 Task: Search one way flight ticket for 2 adults, 2 children, 2 infants in seat in first from Kalamazoo: Kalamazoo/battle Creek International Airport to Springfield: Abraham Lincoln Capital Airport on 5-2-2023. Choice of flights is Southwest. Number of bags: 7 checked bags. Price is upto 110000. Outbound departure time preference is 13:30.
Action: Mouse moved to (276, 86)
Screenshot: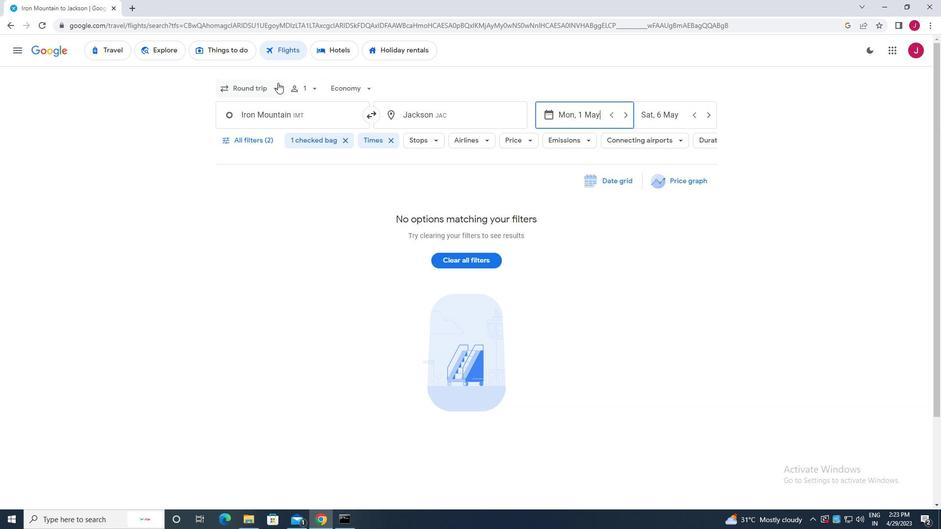 
Action: Mouse pressed left at (276, 86)
Screenshot: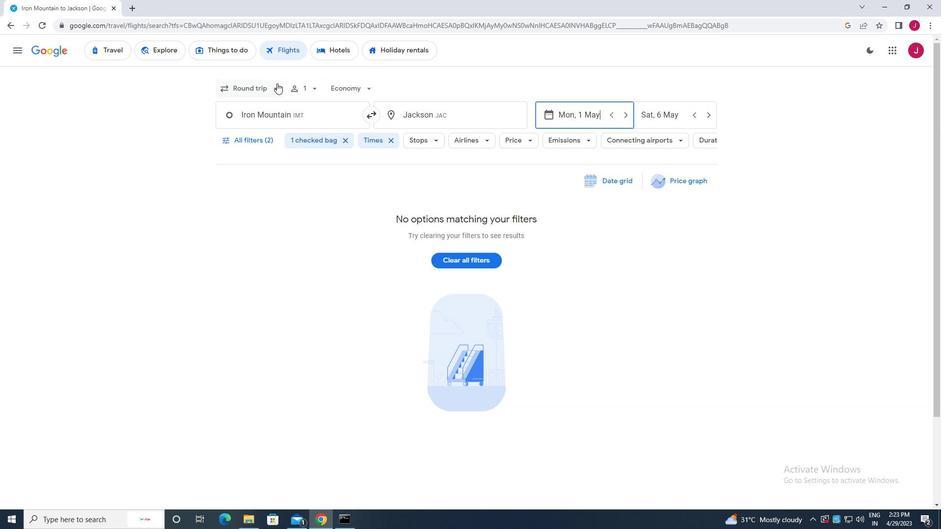 
Action: Mouse moved to (267, 131)
Screenshot: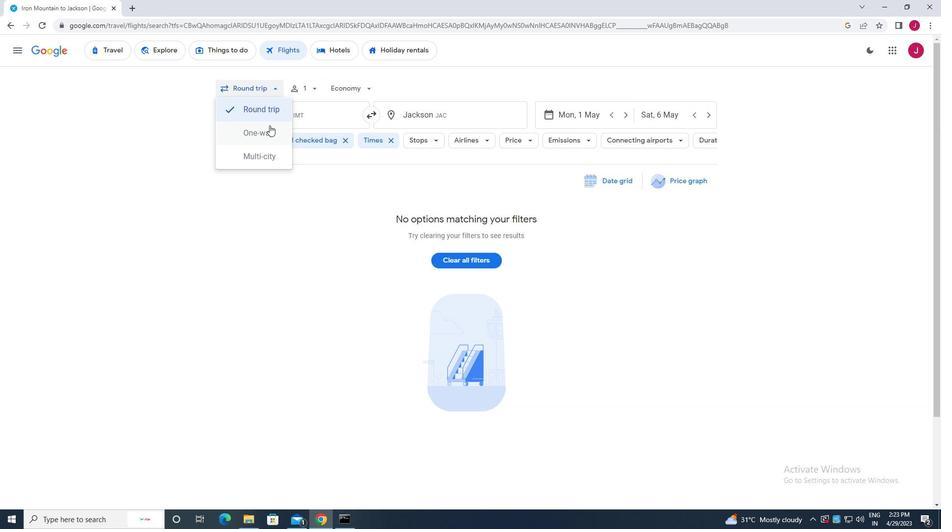 
Action: Mouse pressed left at (267, 131)
Screenshot: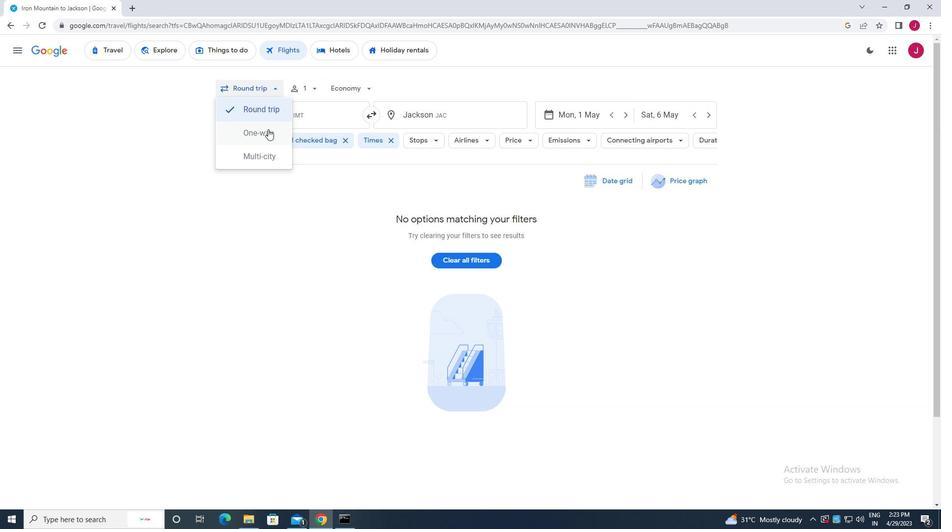 
Action: Mouse moved to (309, 89)
Screenshot: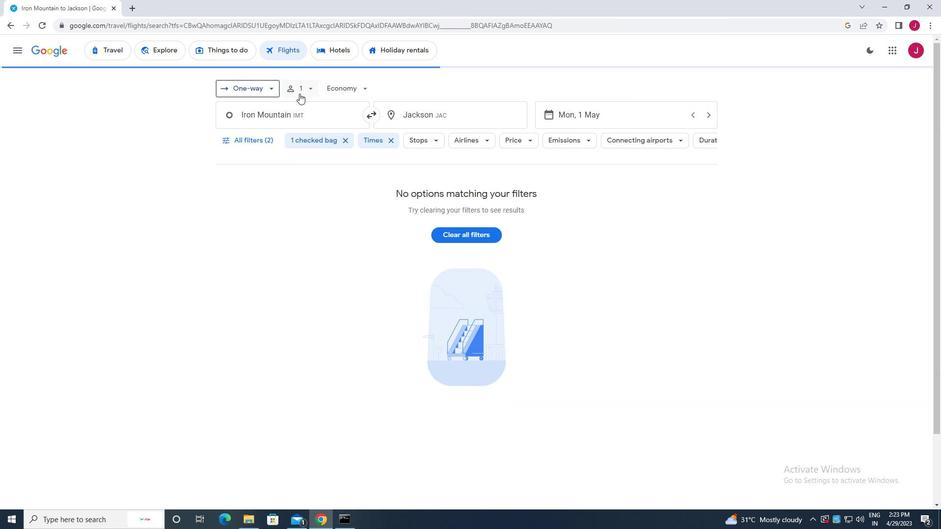 
Action: Mouse pressed left at (309, 89)
Screenshot: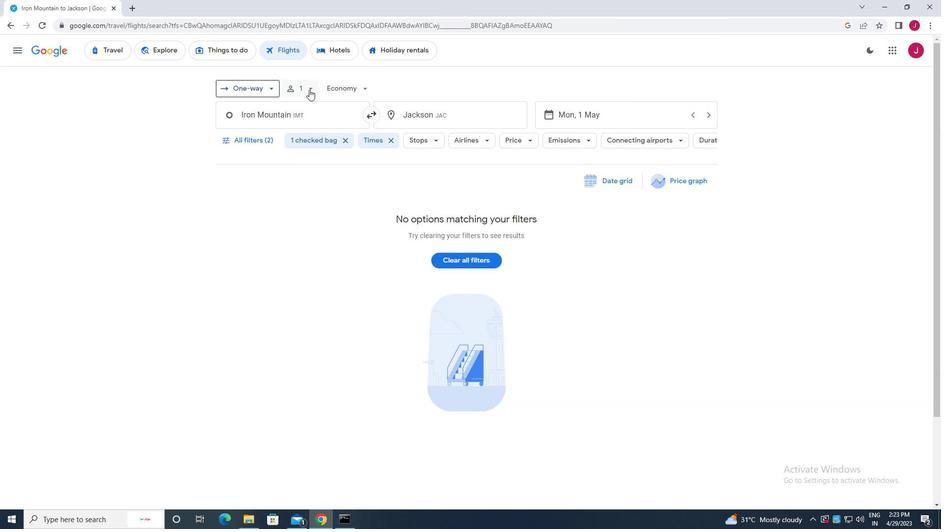 
Action: Mouse moved to (384, 113)
Screenshot: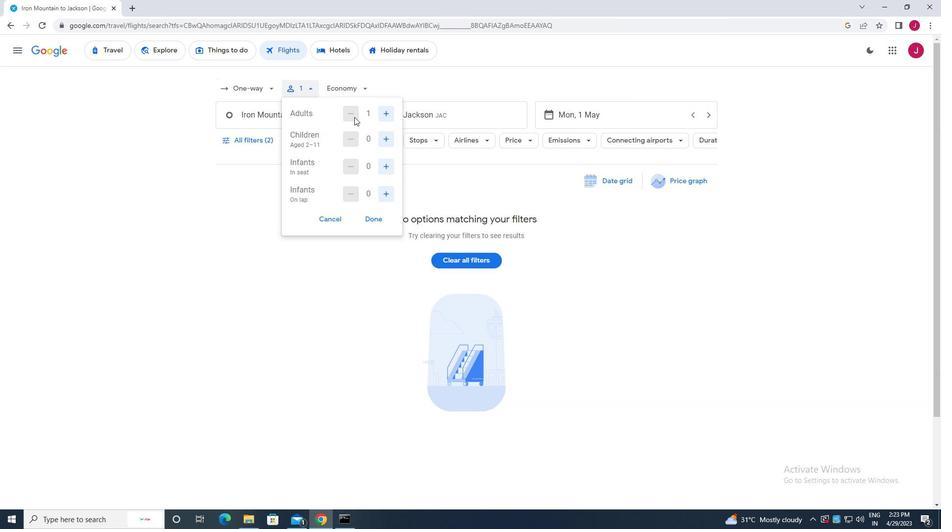 
Action: Mouse pressed left at (384, 113)
Screenshot: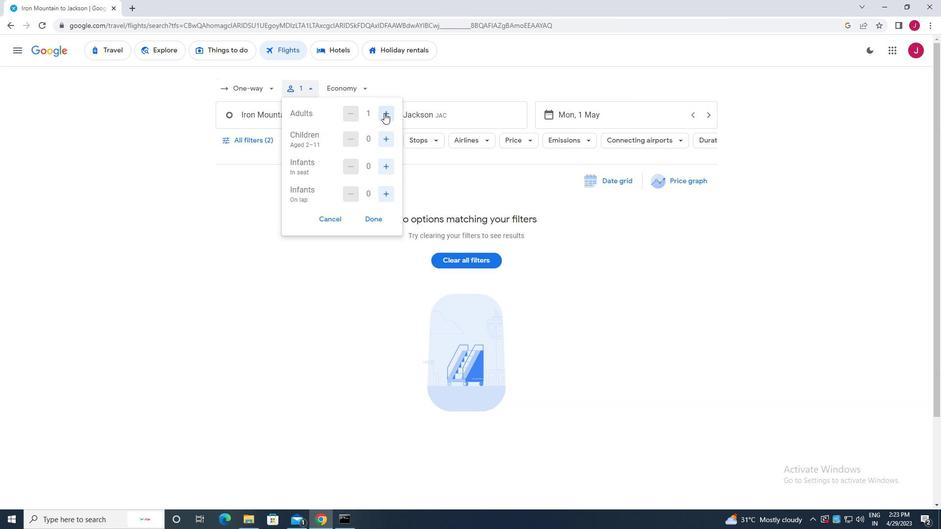 
Action: Mouse moved to (384, 113)
Screenshot: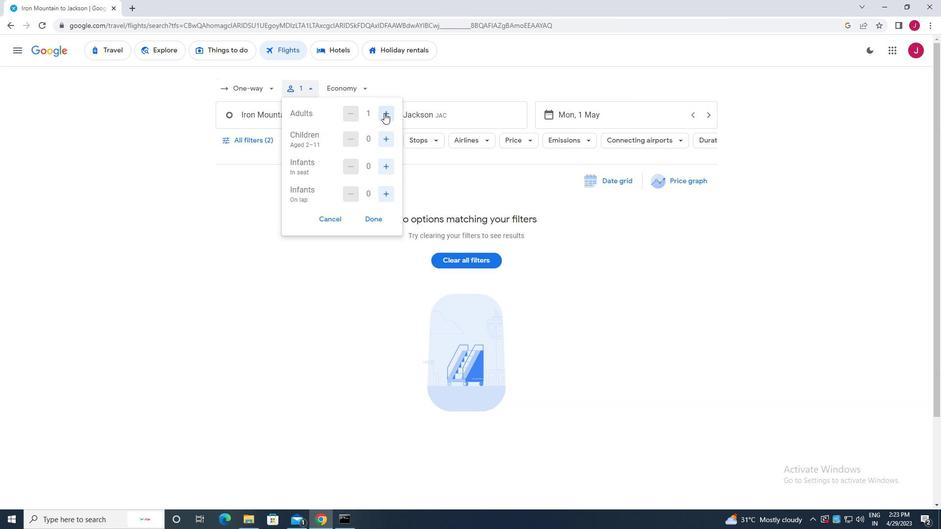 
Action: Mouse pressed left at (384, 113)
Screenshot: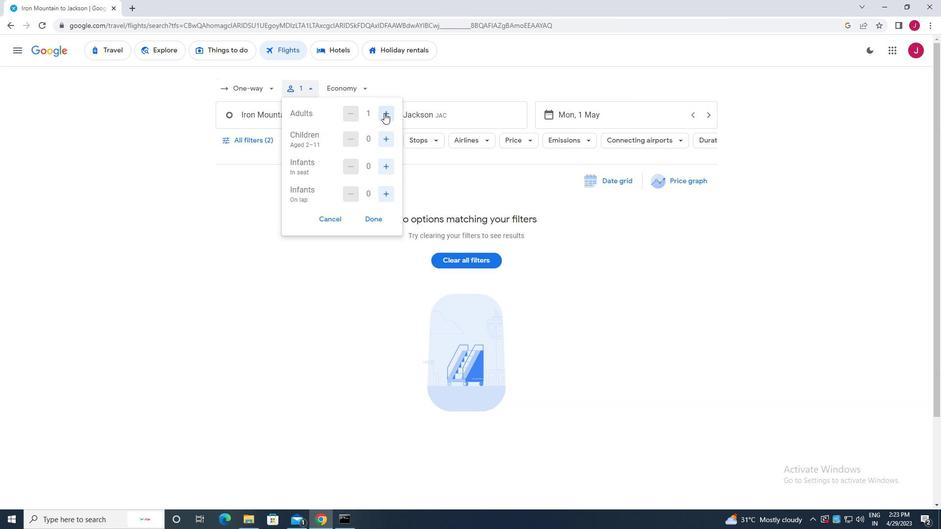 
Action: Mouse moved to (353, 114)
Screenshot: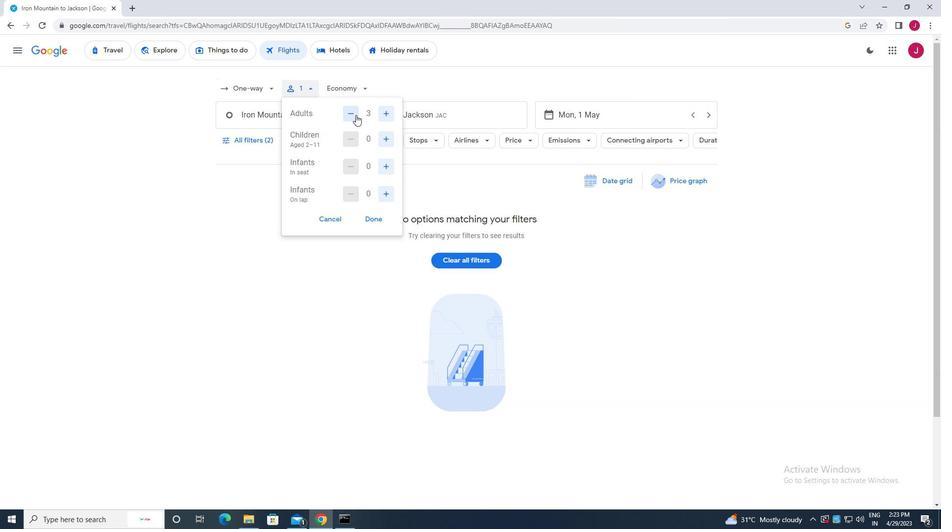 
Action: Mouse pressed left at (353, 114)
Screenshot: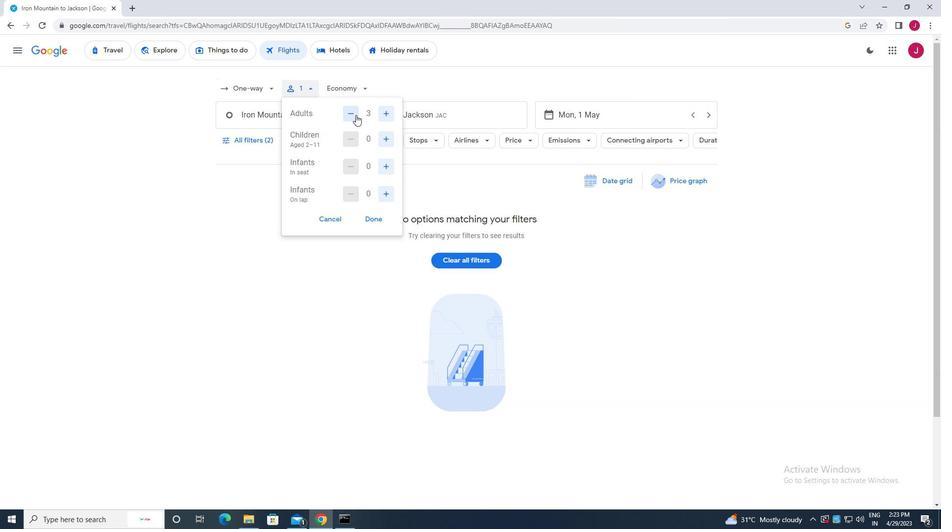 
Action: Mouse moved to (388, 142)
Screenshot: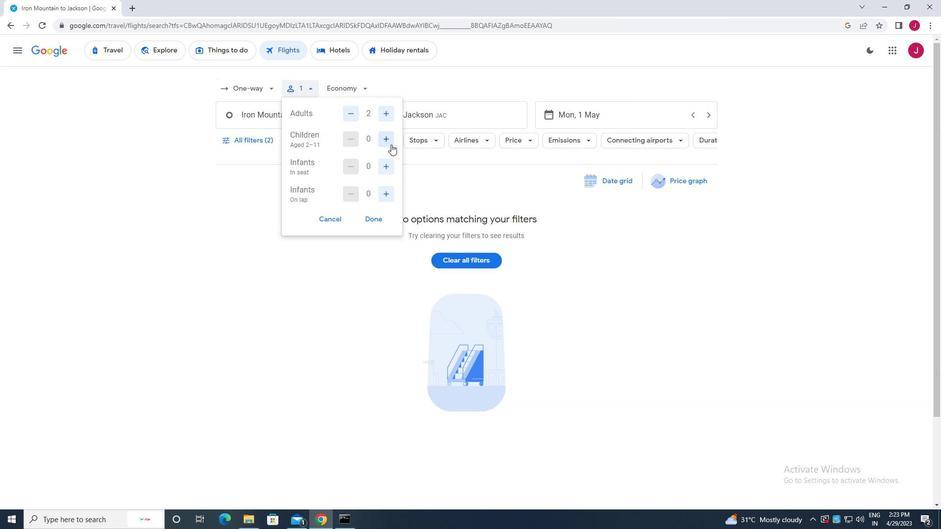 
Action: Mouse pressed left at (388, 142)
Screenshot: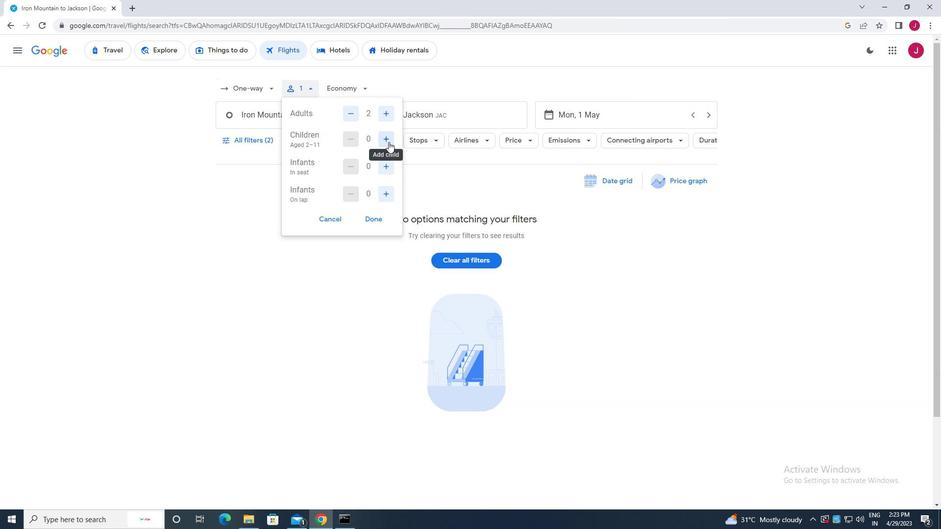 
Action: Mouse pressed left at (388, 142)
Screenshot: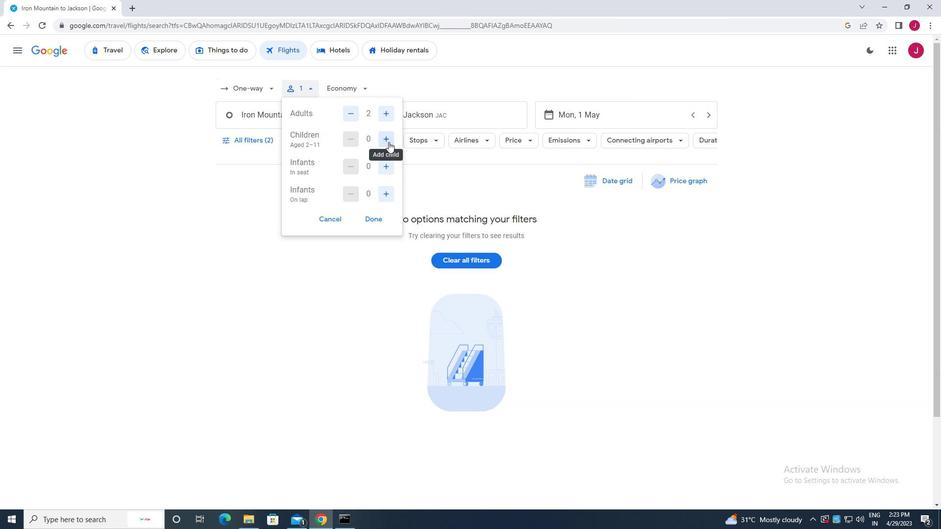 
Action: Mouse moved to (387, 167)
Screenshot: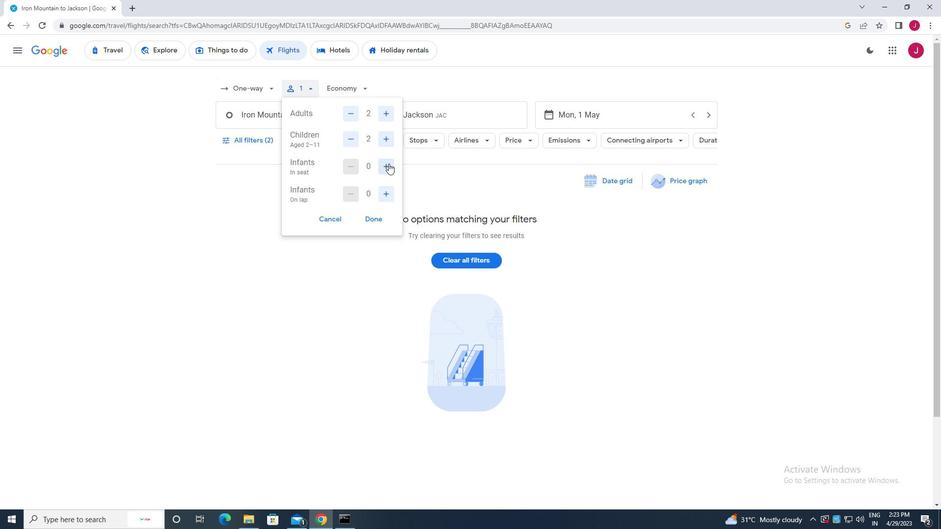 
Action: Mouse pressed left at (387, 167)
Screenshot: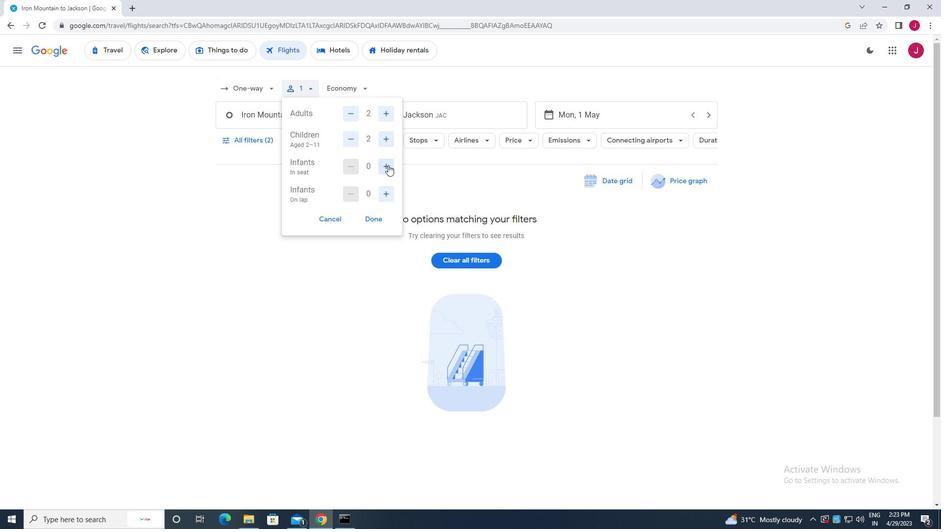 
Action: Mouse pressed left at (387, 167)
Screenshot: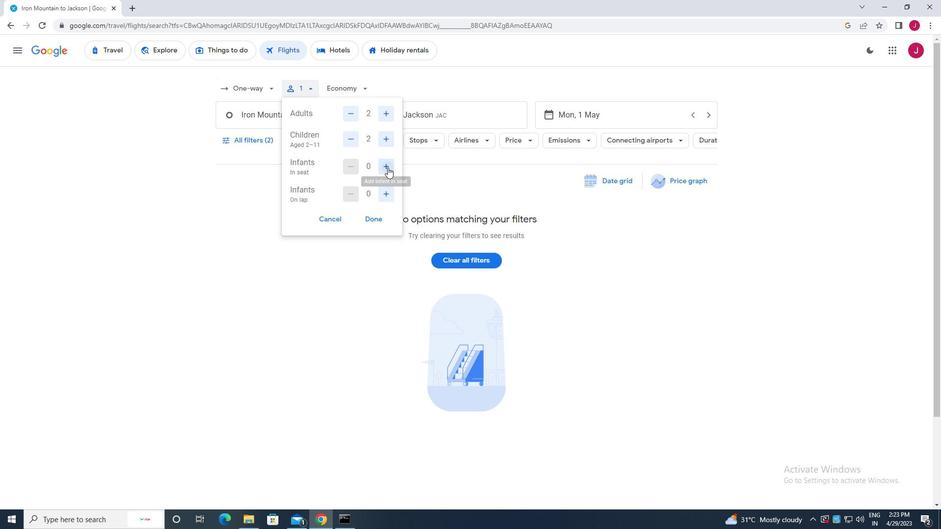 
Action: Mouse moved to (373, 220)
Screenshot: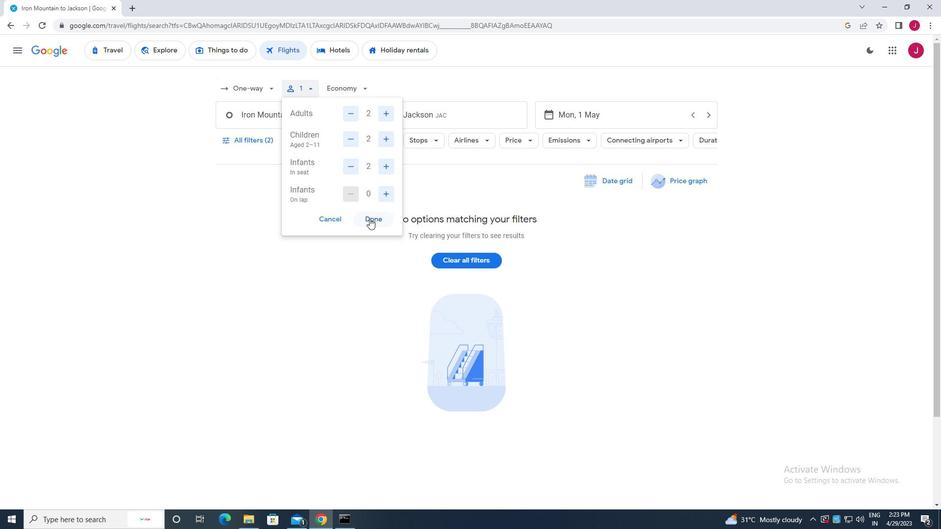 
Action: Mouse pressed left at (373, 220)
Screenshot: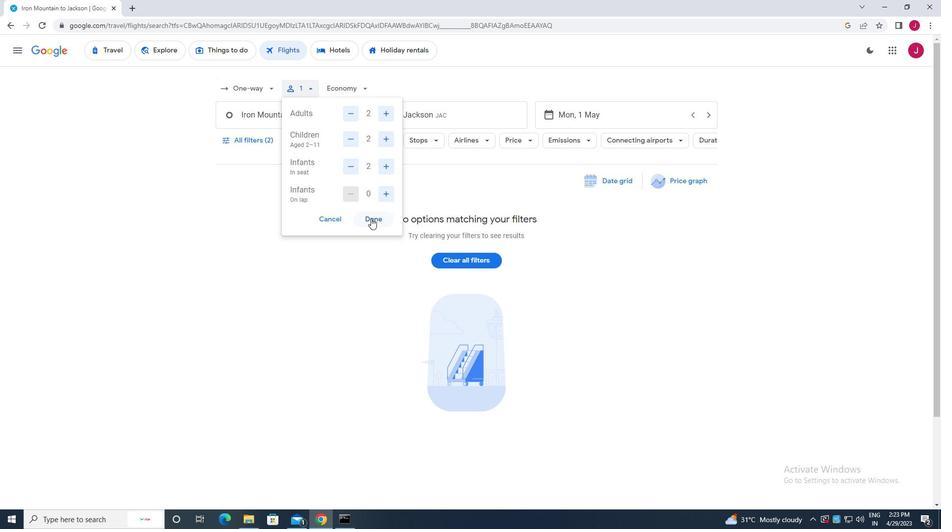 
Action: Mouse moved to (351, 90)
Screenshot: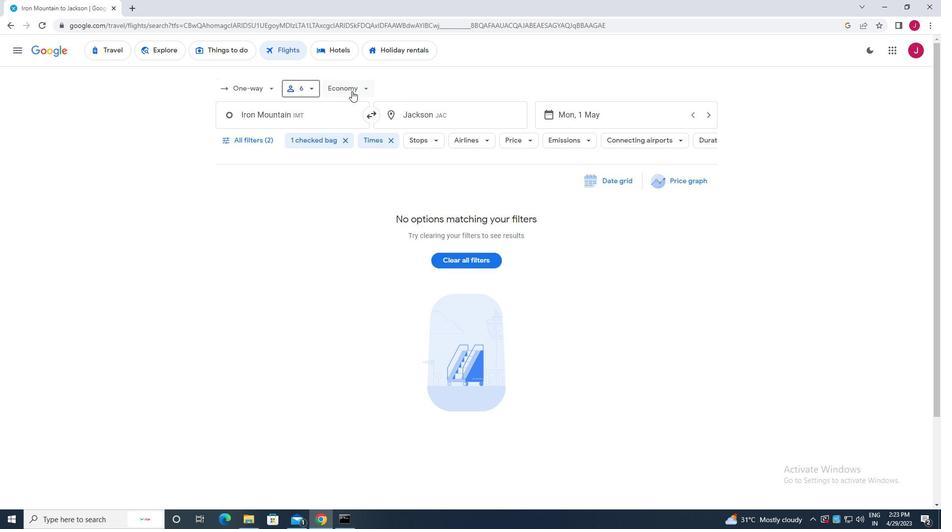 
Action: Mouse pressed left at (351, 90)
Screenshot: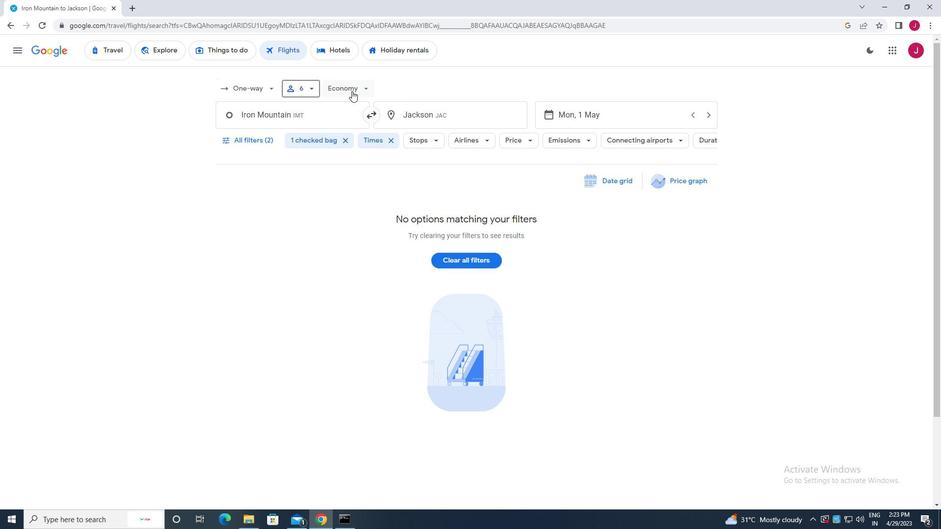 
Action: Mouse moved to (348, 178)
Screenshot: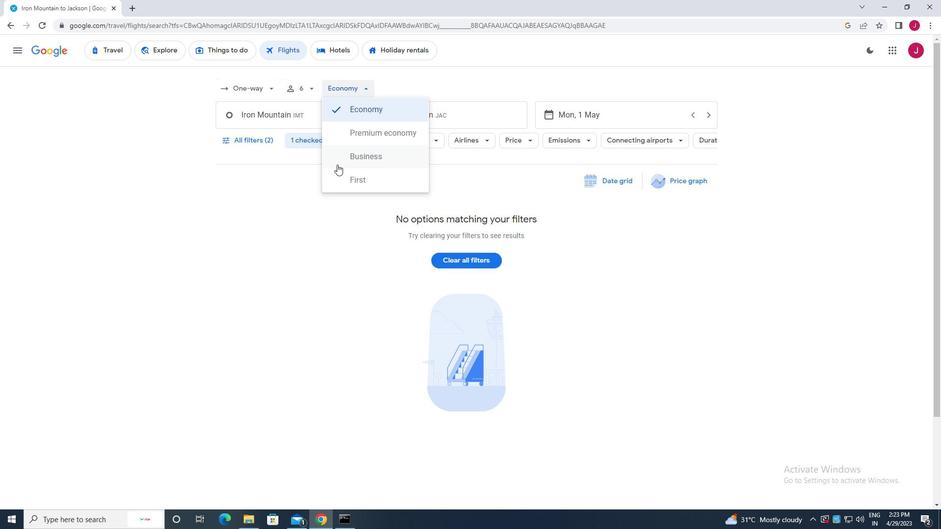 
Action: Mouse pressed left at (348, 178)
Screenshot: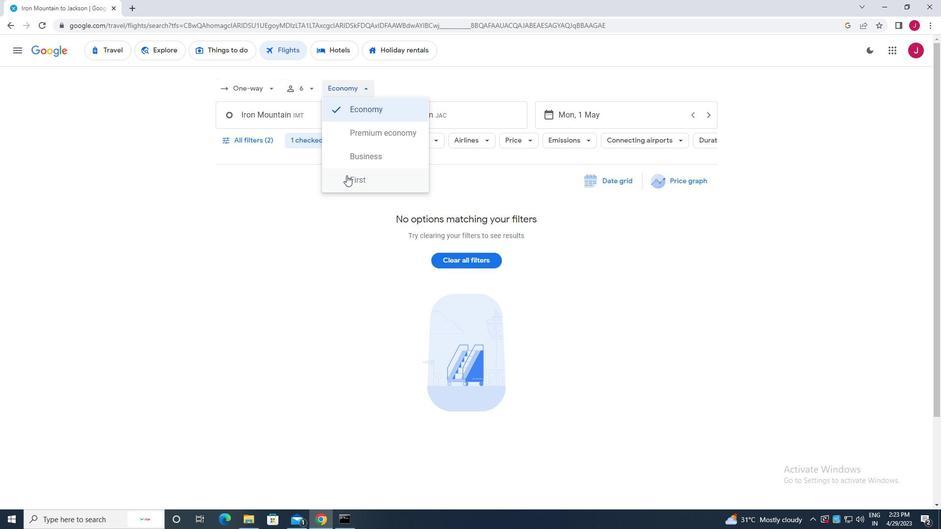 
Action: Mouse moved to (300, 118)
Screenshot: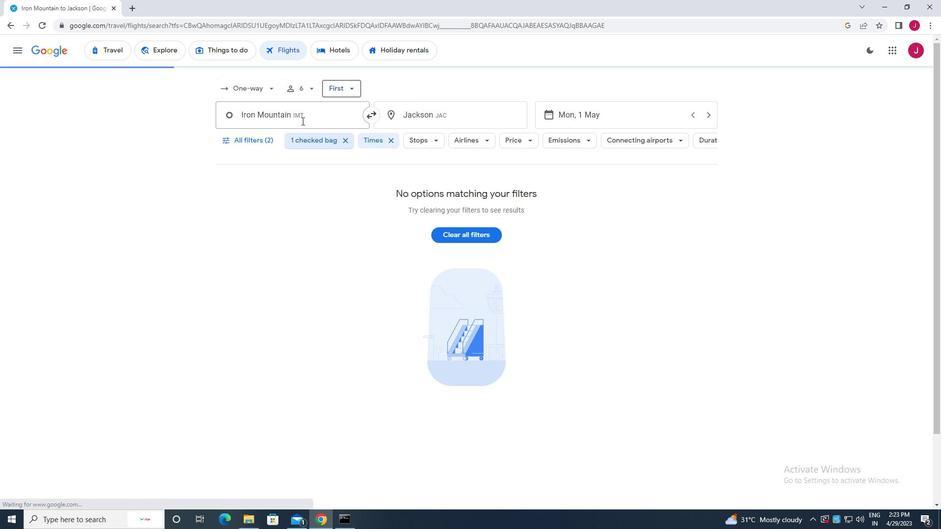
Action: Mouse pressed left at (300, 118)
Screenshot: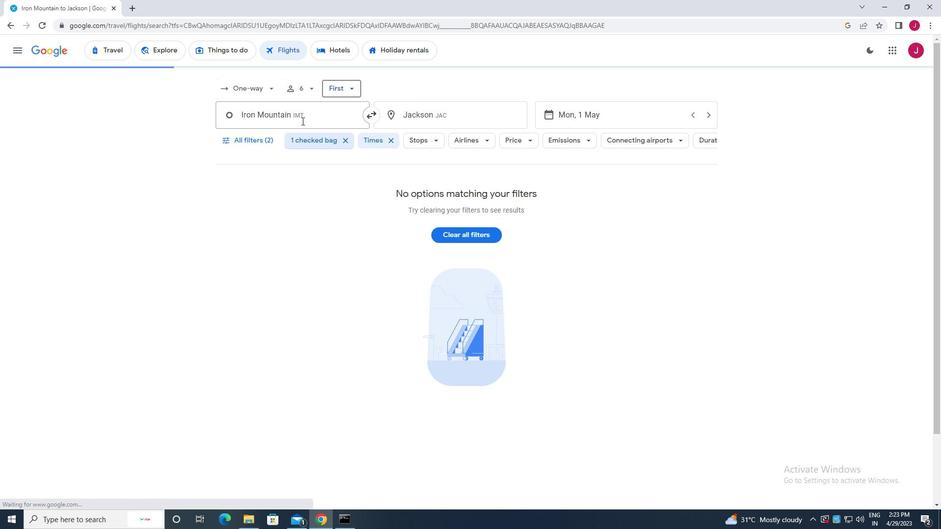 
Action: Mouse moved to (302, 118)
Screenshot: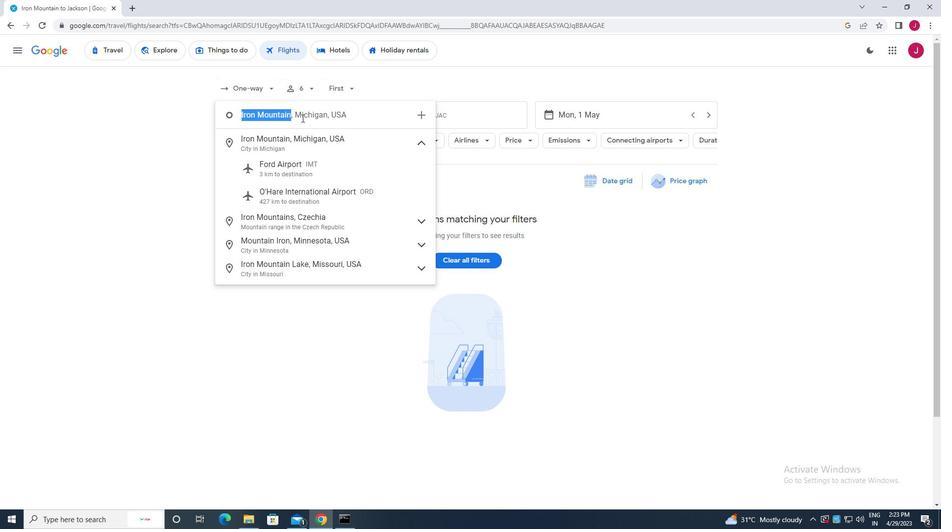 
Action: Key pressed k<Key.backspace>kalamazoo
Screenshot: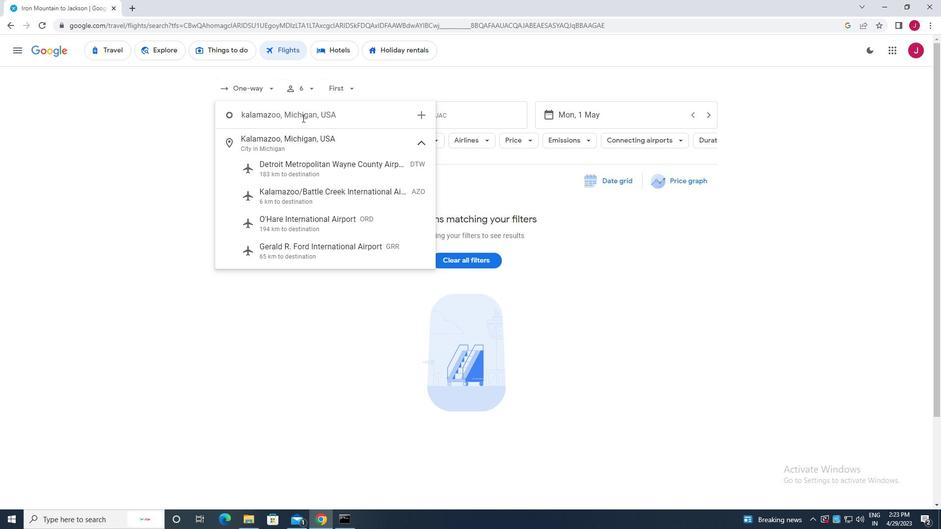 
Action: Mouse moved to (351, 114)
Screenshot: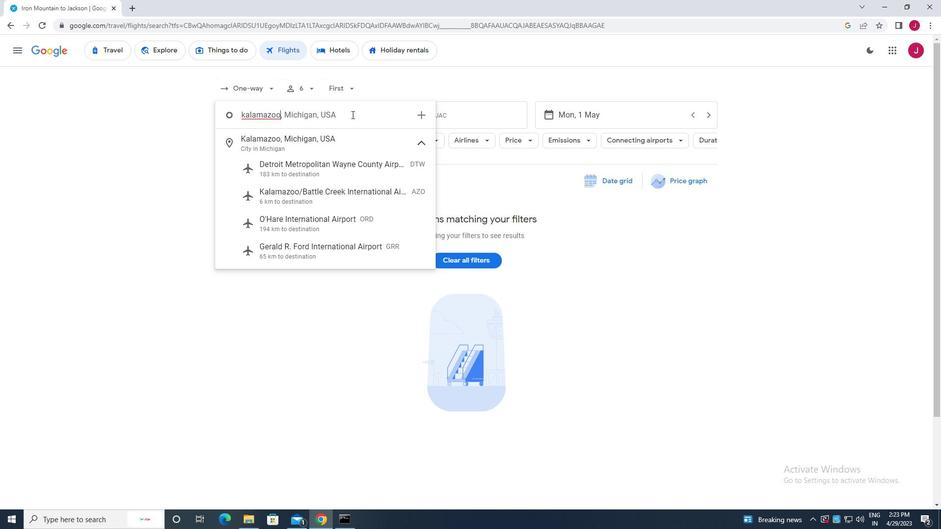 
Action: Key pressed <Key.space>cr
Screenshot: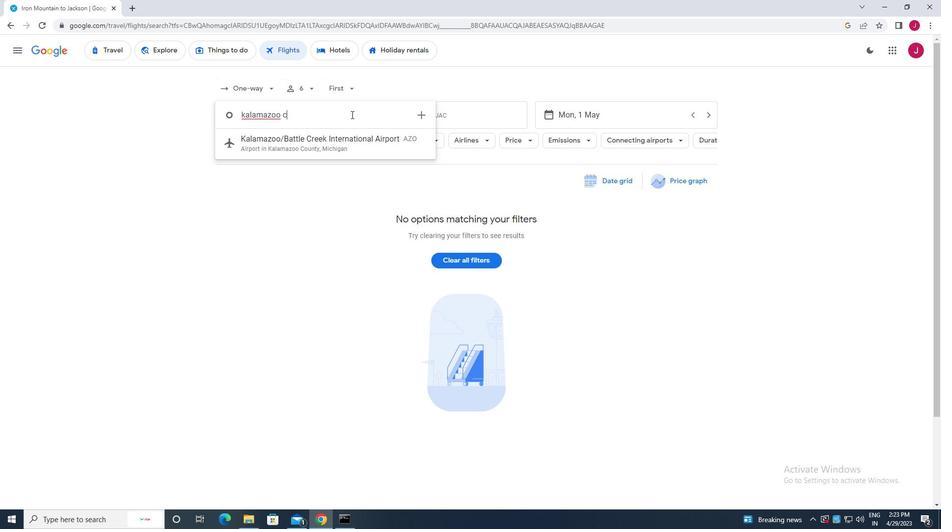 
Action: Mouse moved to (354, 142)
Screenshot: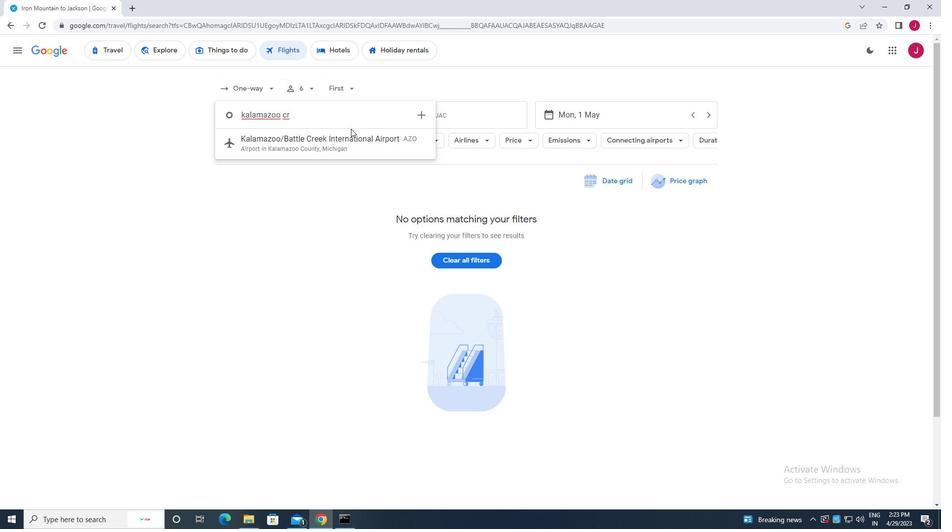
Action: Mouse pressed left at (354, 142)
Screenshot: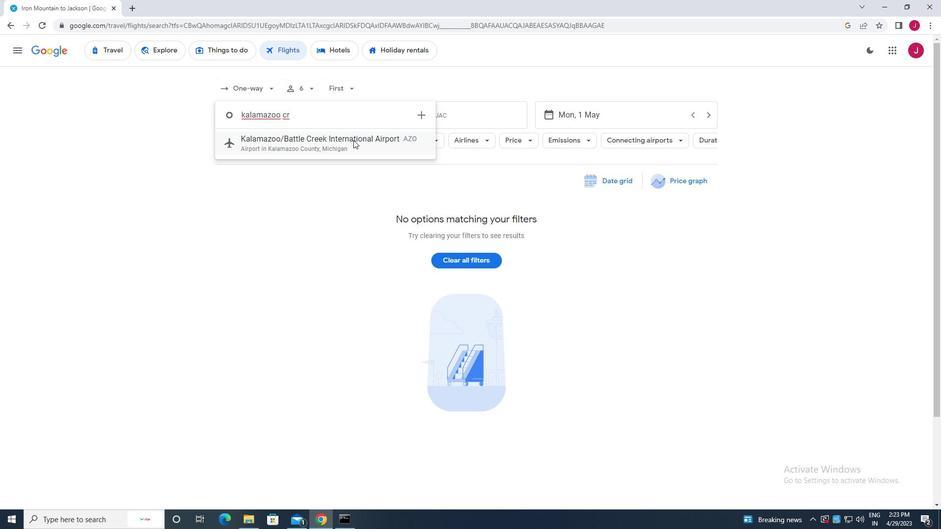 
Action: Mouse moved to (447, 115)
Screenshot: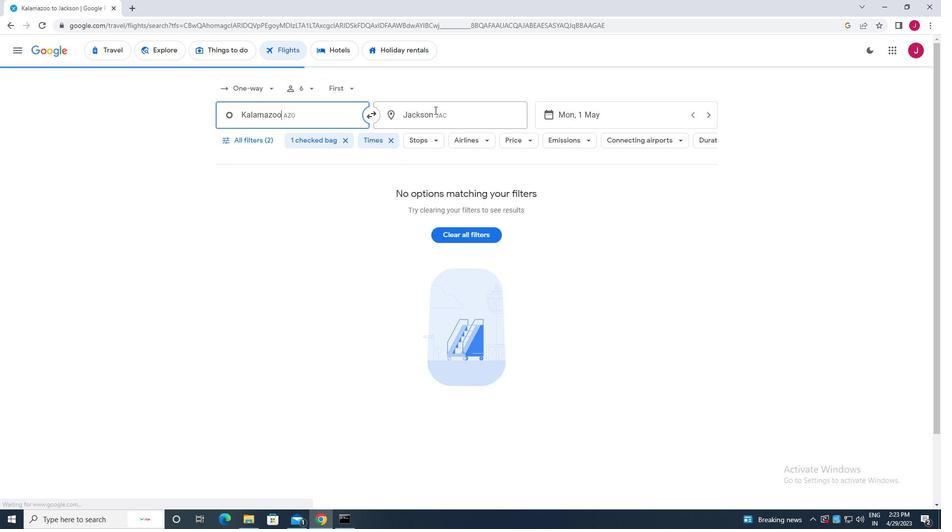 
Action: Mouse pressed left at (447, 115)
Screenshot: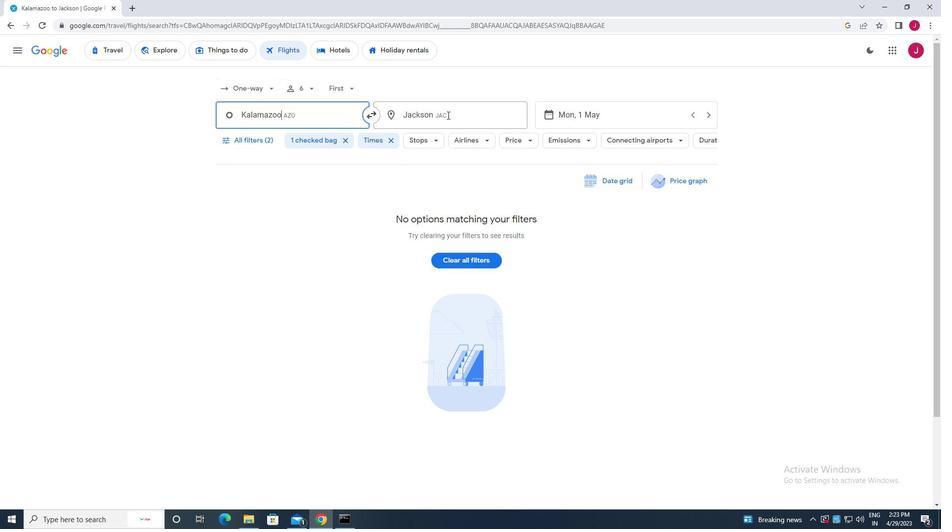 
Action: Mouse moved to (480, 117)
Screenshot: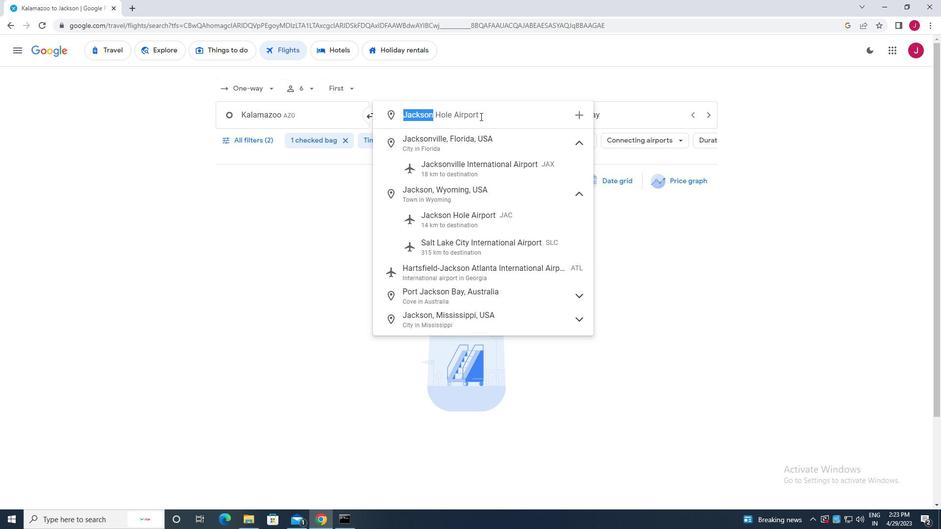 
Action: Key pressed springf
Screenshot: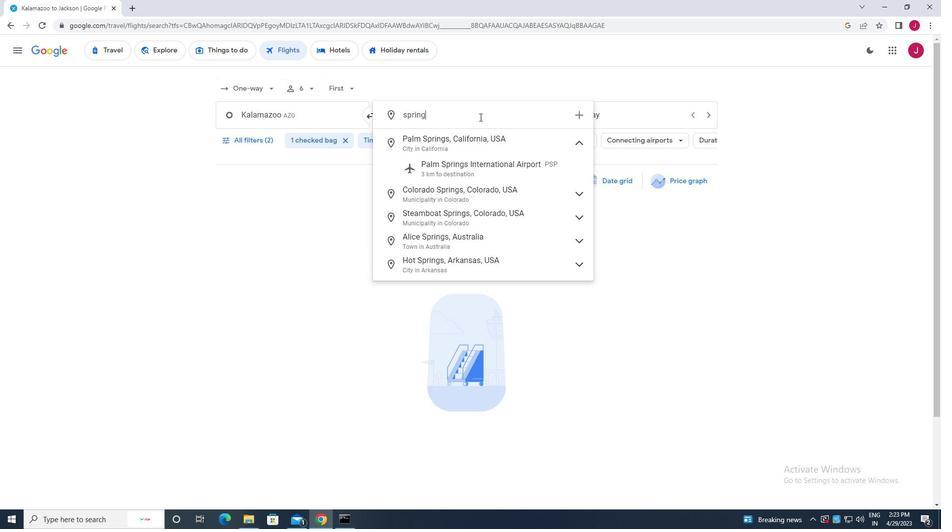 
Action: Mouse moved to (525, 195)
Screenshot: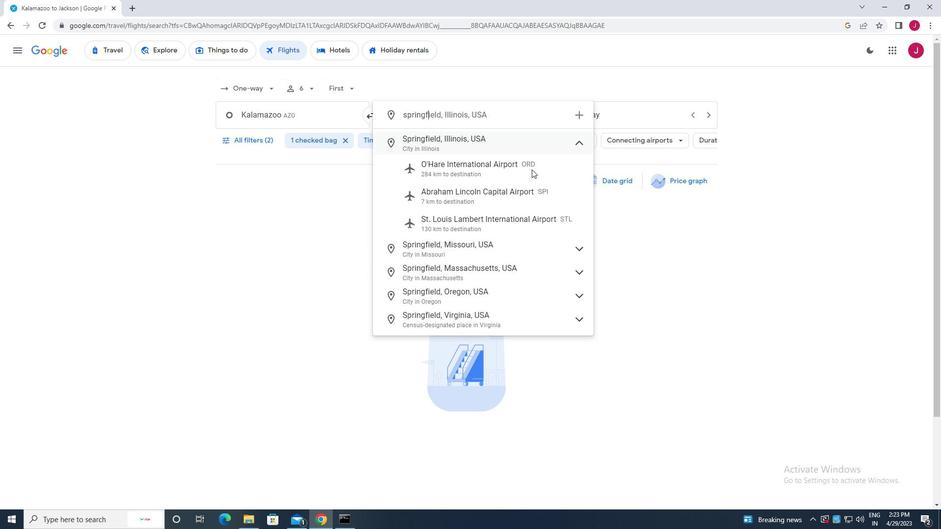 
Action: Mouse pressed left at (525, 195)
Screenshot: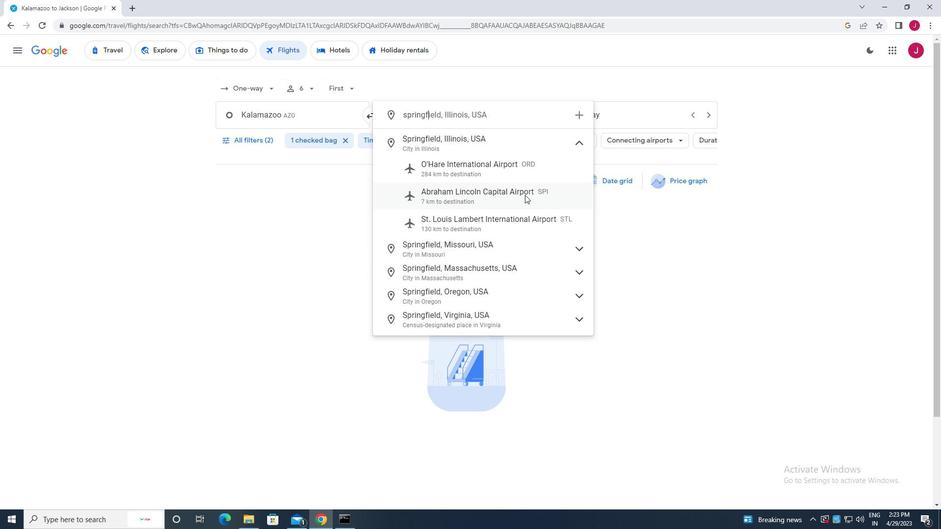 
Action: Mouse moved to (629, 113)
Screenshot: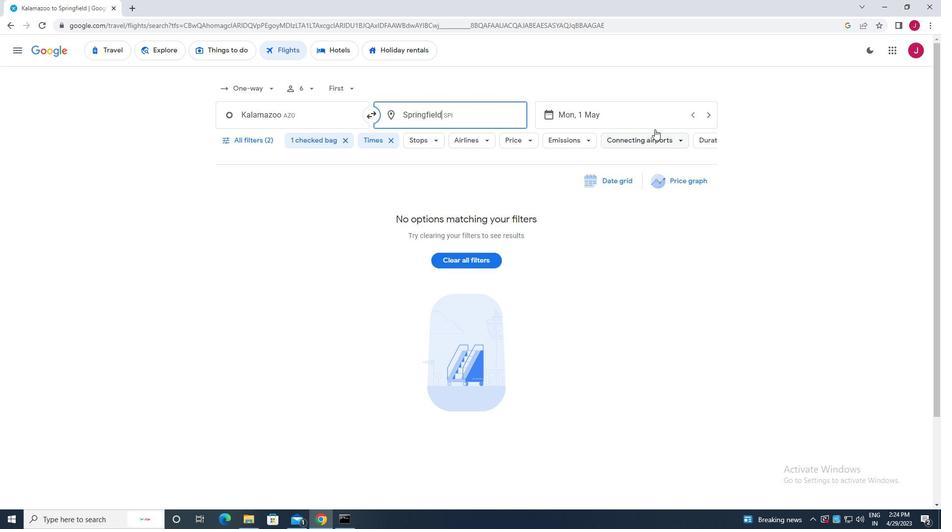 
Action: Mouse pressed left at (629, 113)
Screenshot: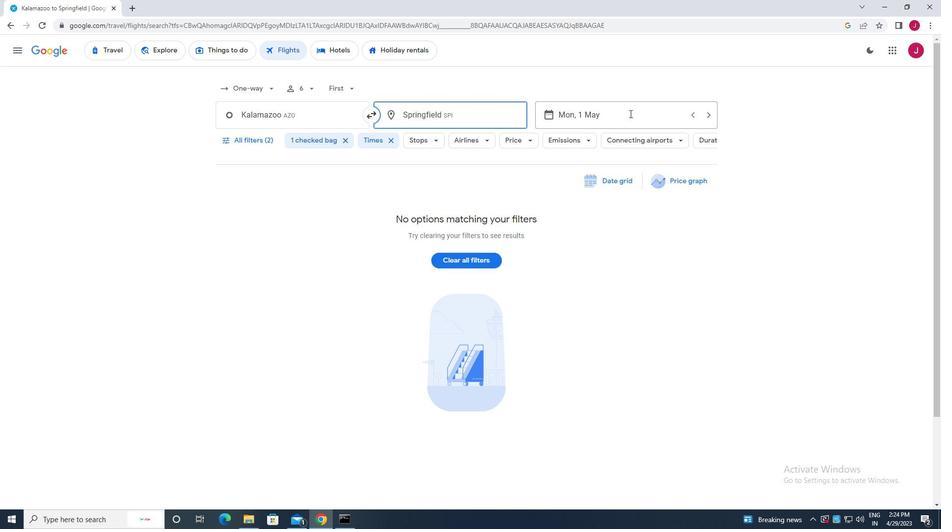 
Action: Mouse moved to (606, 200)
Screenshot: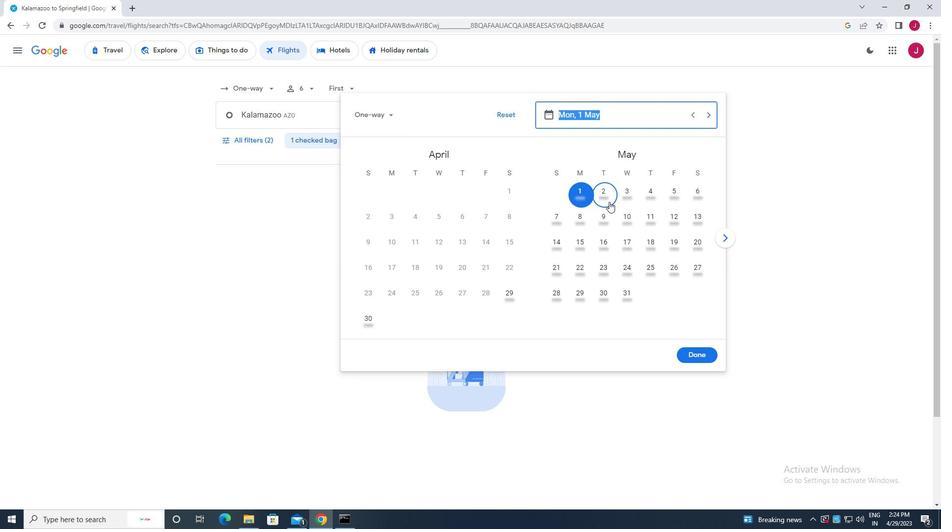 
Action: Mouse pressed left at (606, 200)
Screenshot: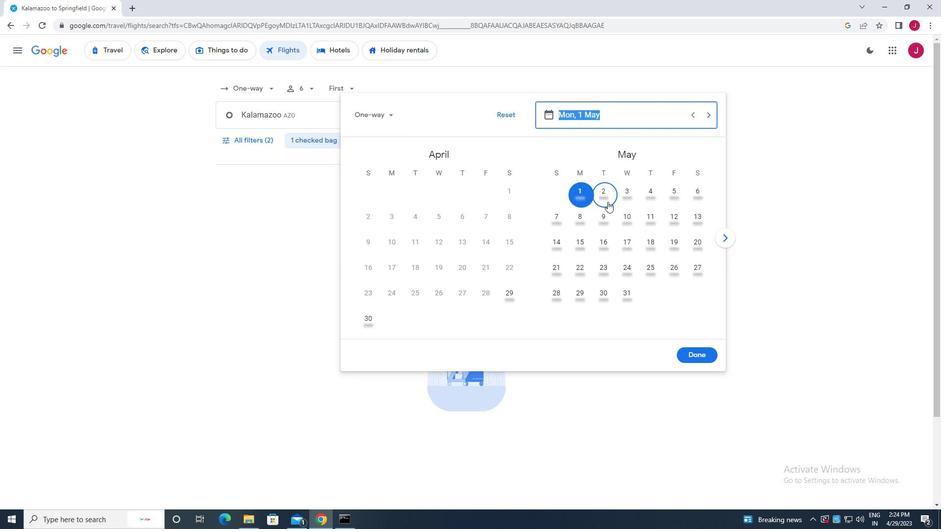 
Action: Mouse moved to (696, 355)
Screenshot: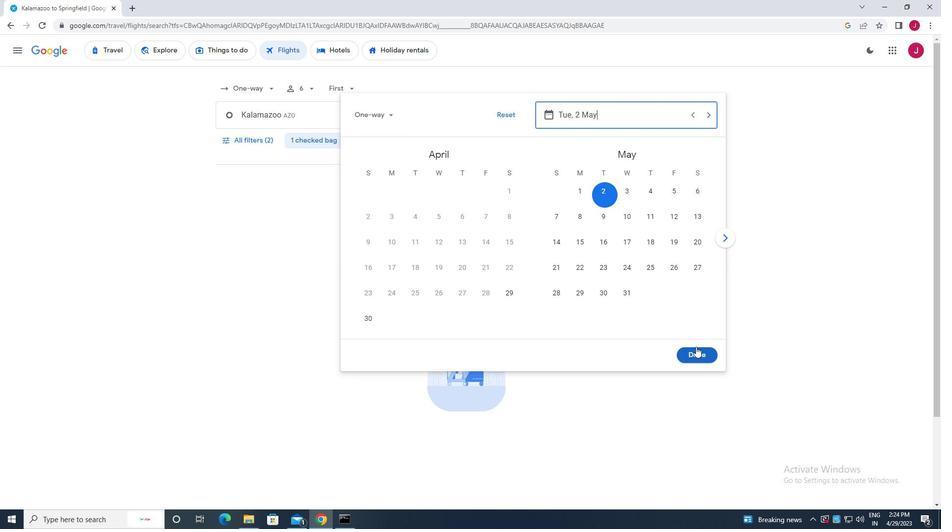 
Action: Mouse pressed left at (696, 355)
Screenshot: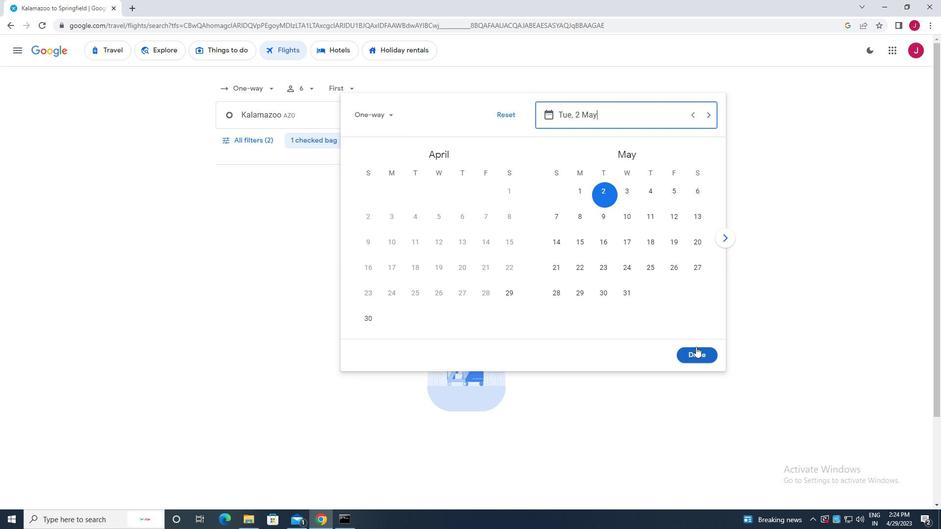
Action: Mouse moved to (454, 234)
Screenshot: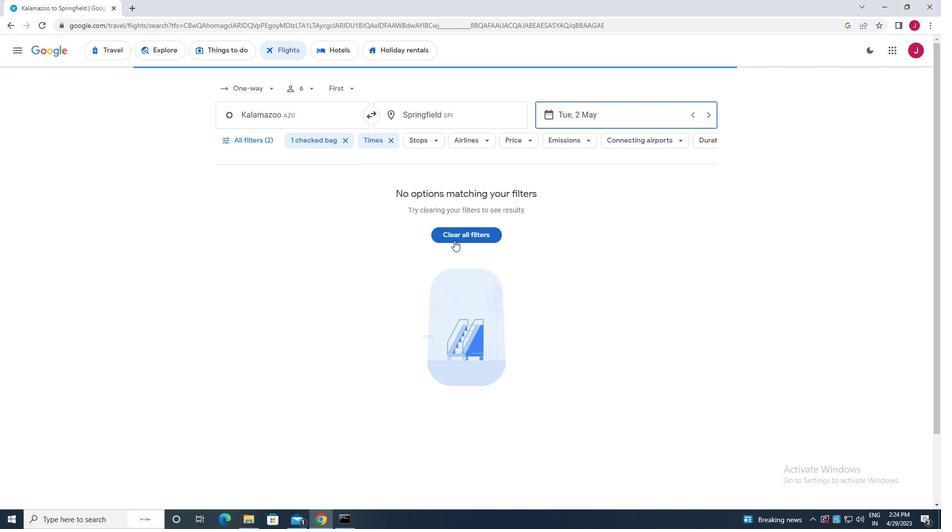 
Action: Mouse pressed left at (454, 234)
Screenshot: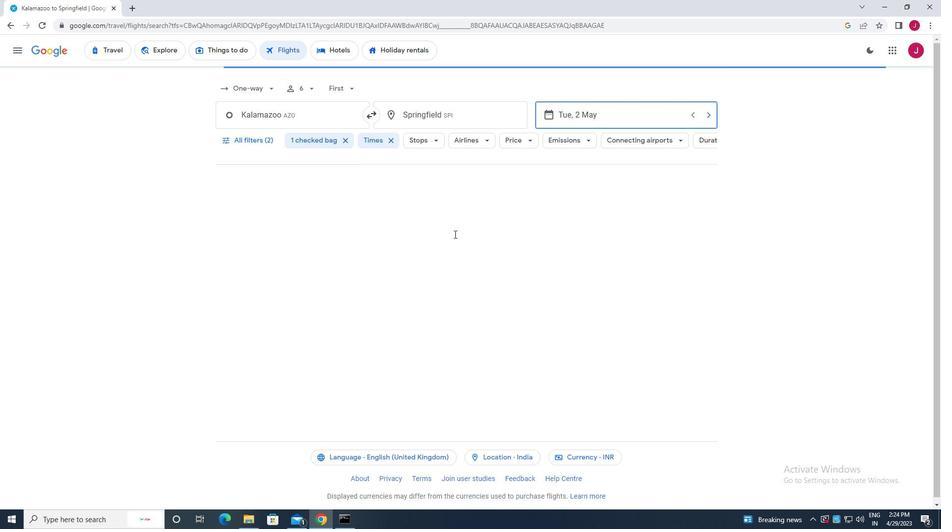 
Action: Mouse moved to (465, 257)
Screenshot: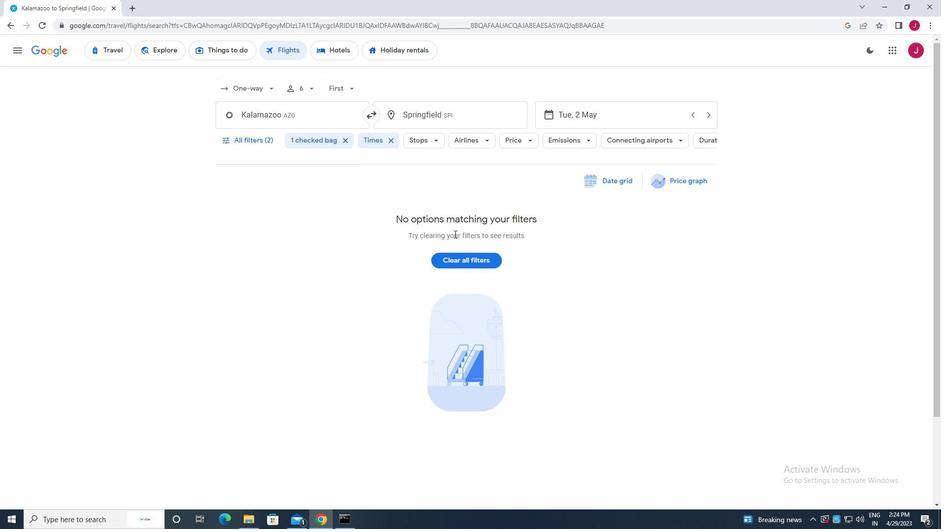 
Action: Mouse pressed left at (465, 257)
Screenshot: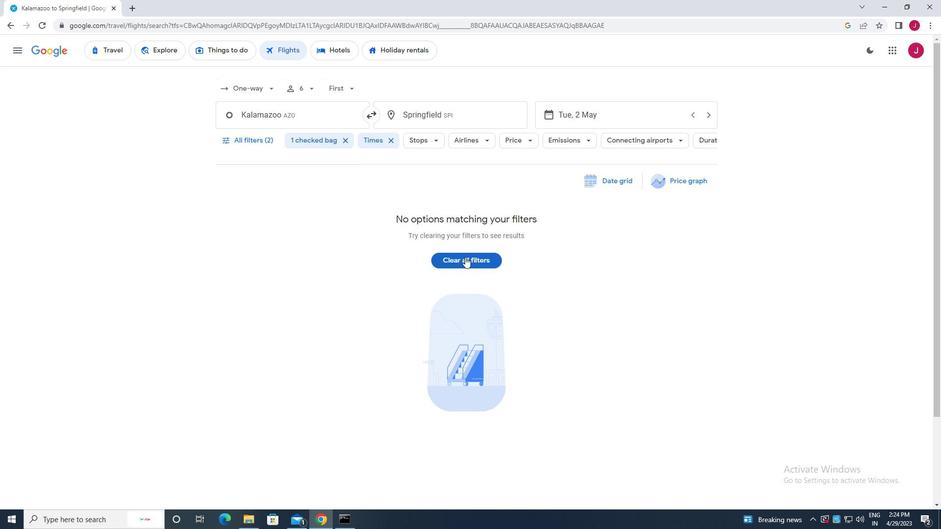 
Action: Mouse moved to (250, 142)
Screenshot: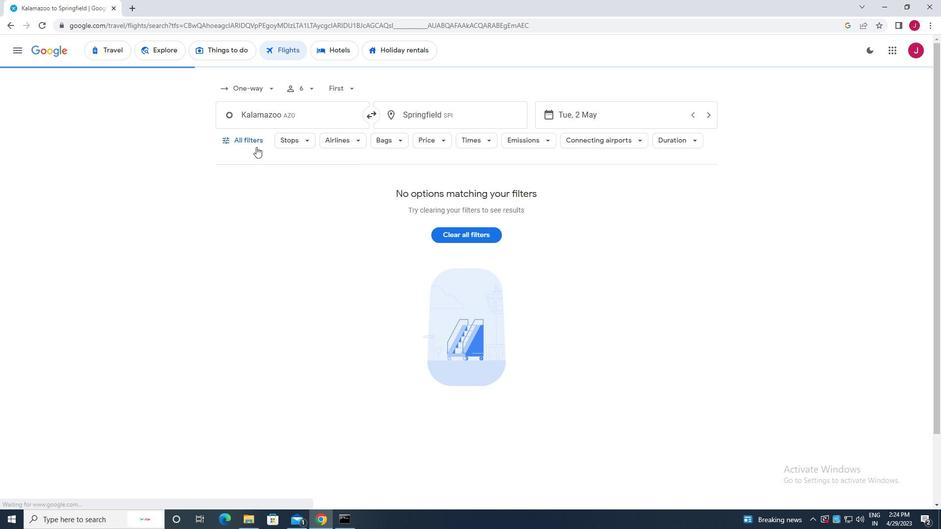 
Action: Mouse pressed left at (250, 142)
Screenshot: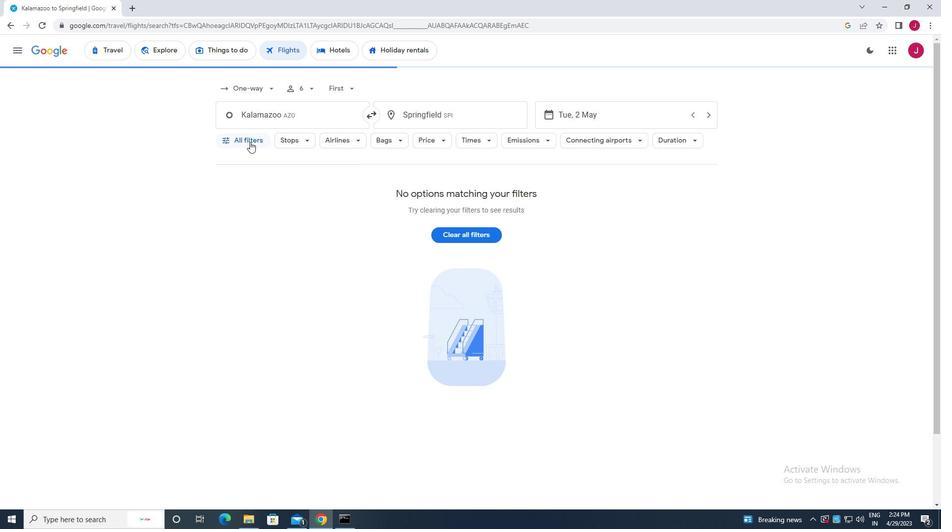 
Action: Mouse moved to (302, 244)
Screenshot: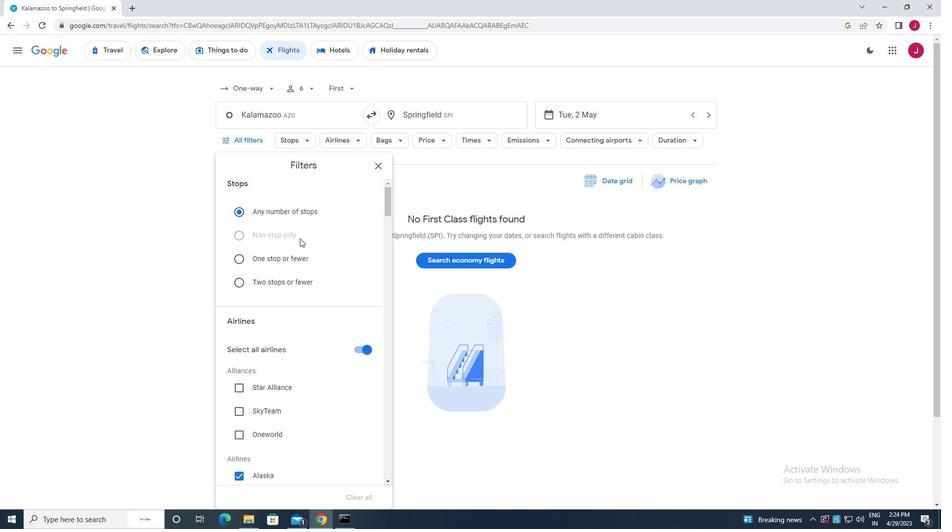 
Action: Mouse scrolled (302, 244) with delta (0, 0)
Screenshot: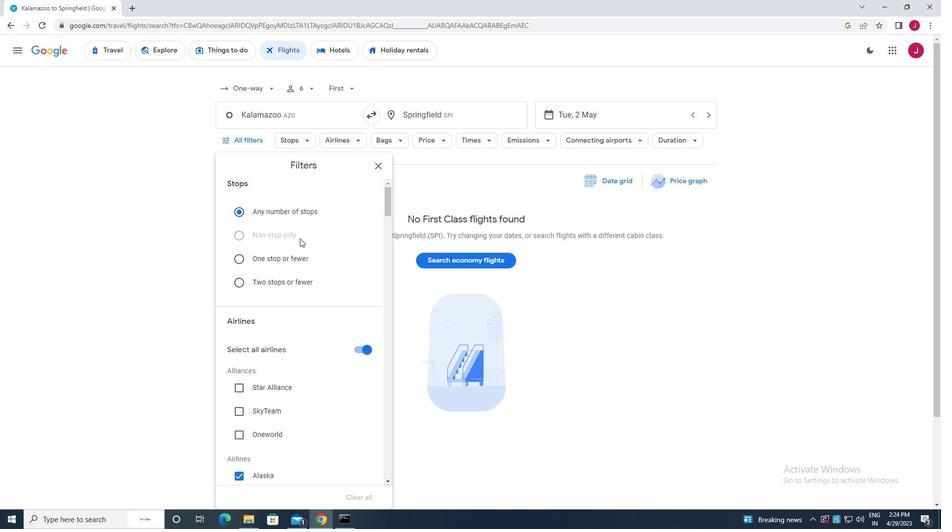 
Action: Mouse moved to (302, 245)
Screenshot: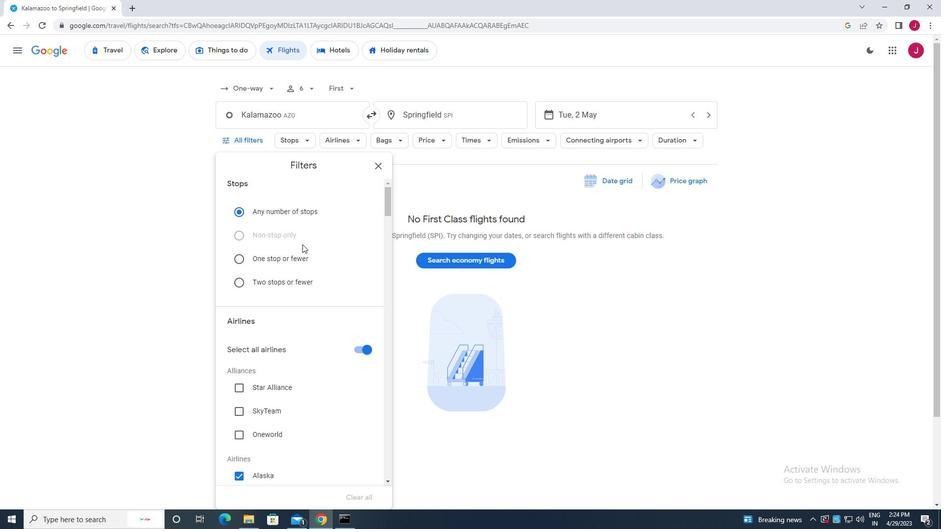 
Action: Mouse scrolled (302, 246) with delta (0, 0)
Screenshot: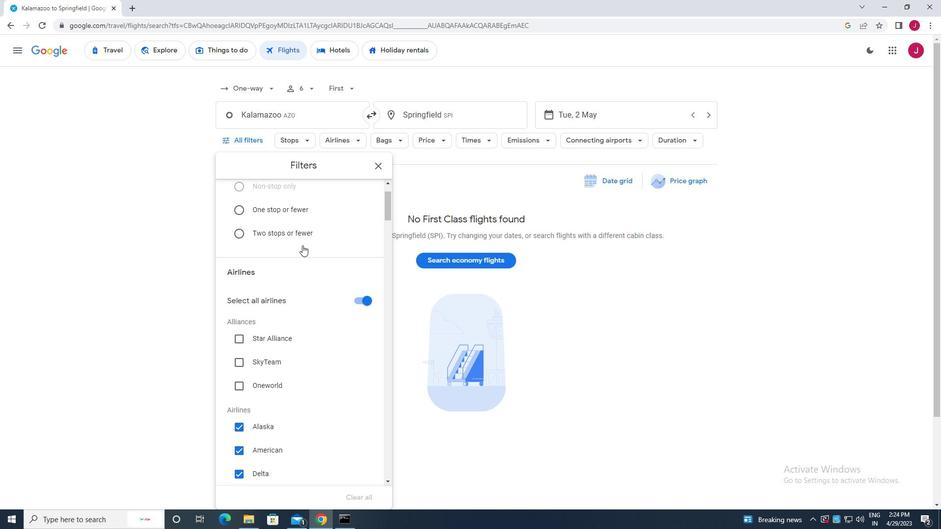 
Action: Mouse scrolled (302, 245) with delta (0, 0)
Screenshot: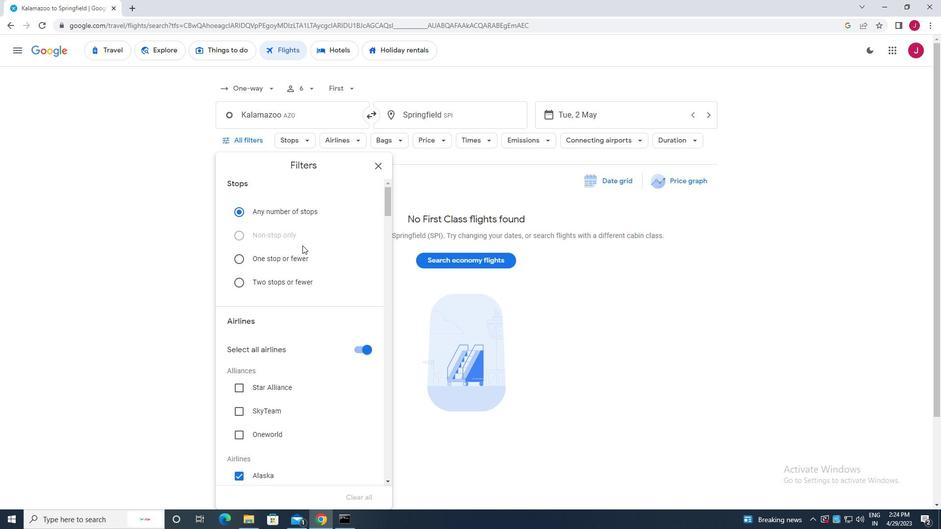 
Action: Mouse moved to (303, 244)
Screenshot: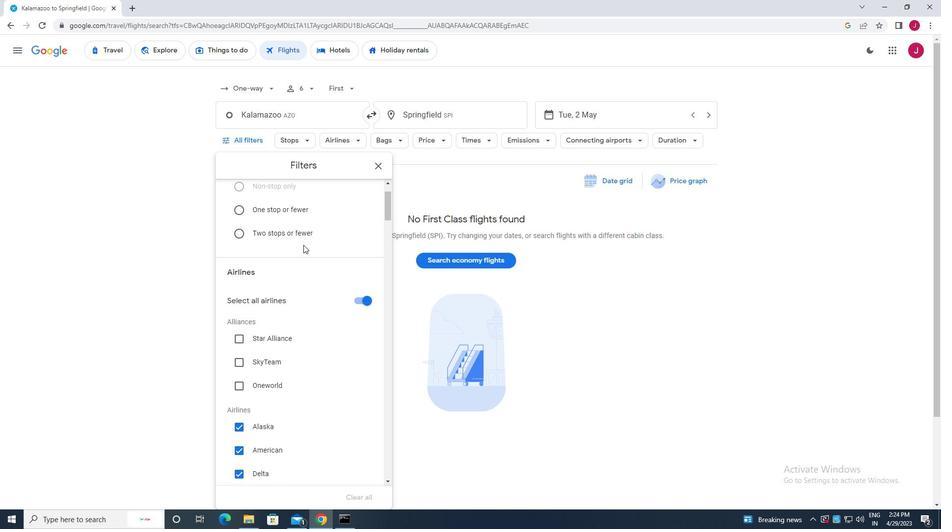 
Action: Mouse scrolled (303, 245) with delta (0, 0)
Screenshot: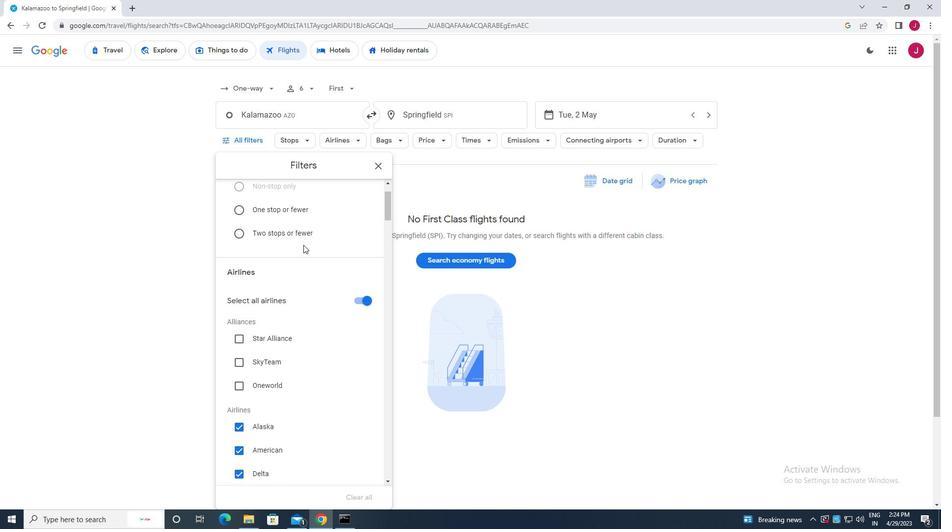 
Action: Mouse moved to (303, 244)
Screenshot: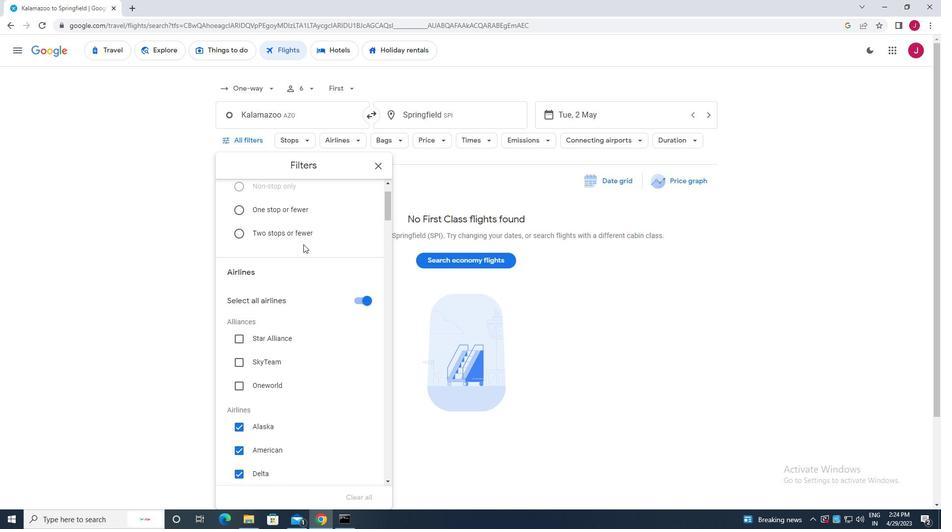 
Action: Mouse scrolled (303, 244) with delta (0, 0)
Screenshot: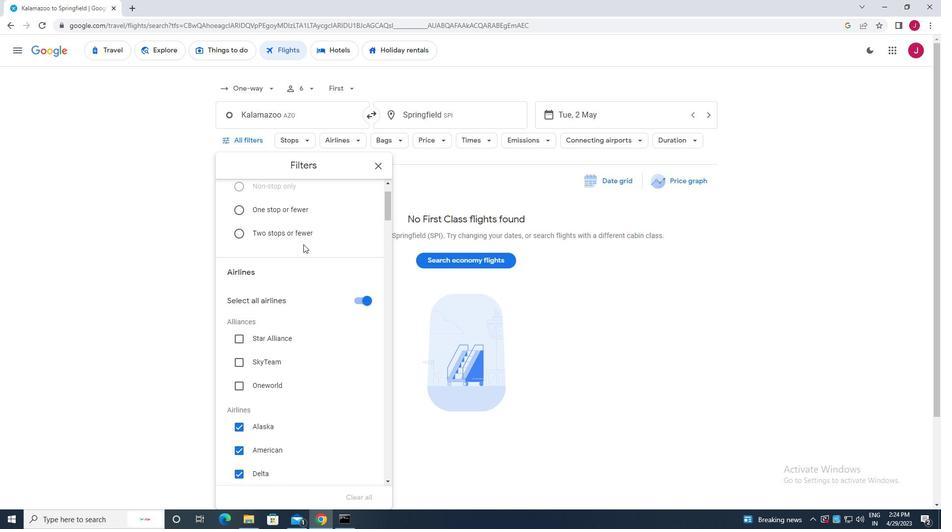 
Action: Mouse scrolled (303, 244) with delta (0, 0)
Screenshot: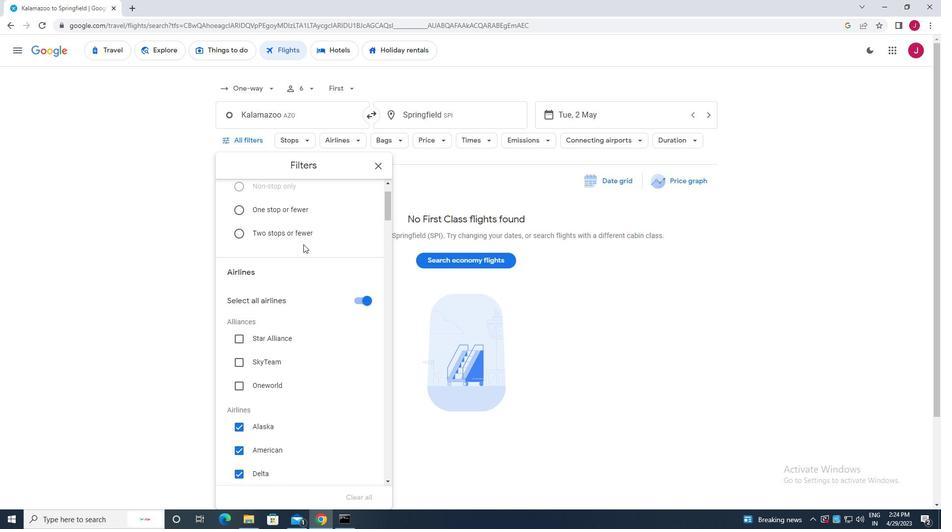 
Action: Mouse scrolled (303, 244) with delta (0, 0)
Screenshot: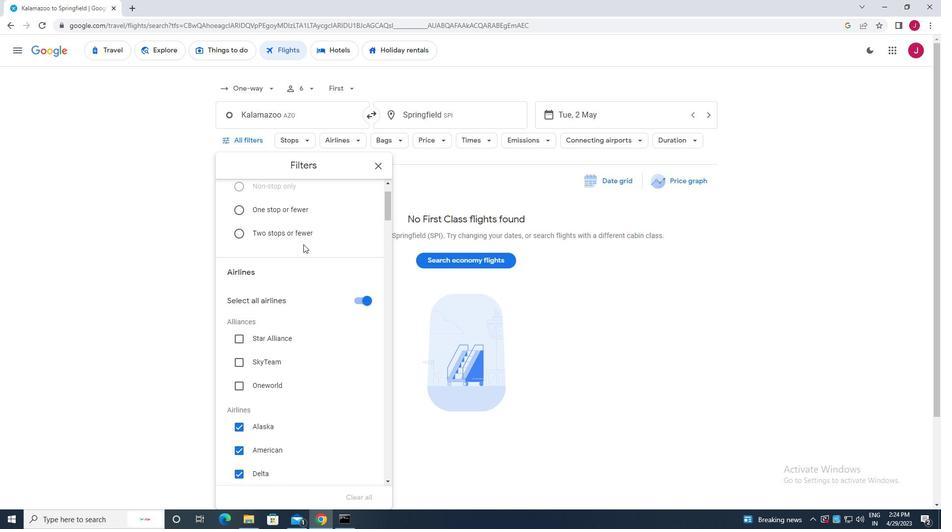 
Action: Mouse moved to (355, 203)
Screenshot: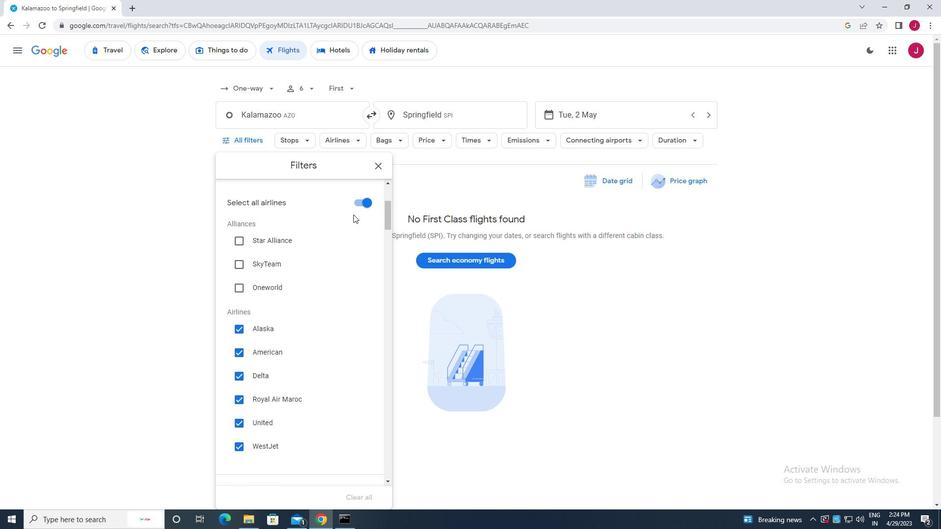 
Action: Mouse pressed left at (355, 203)
Screenshot: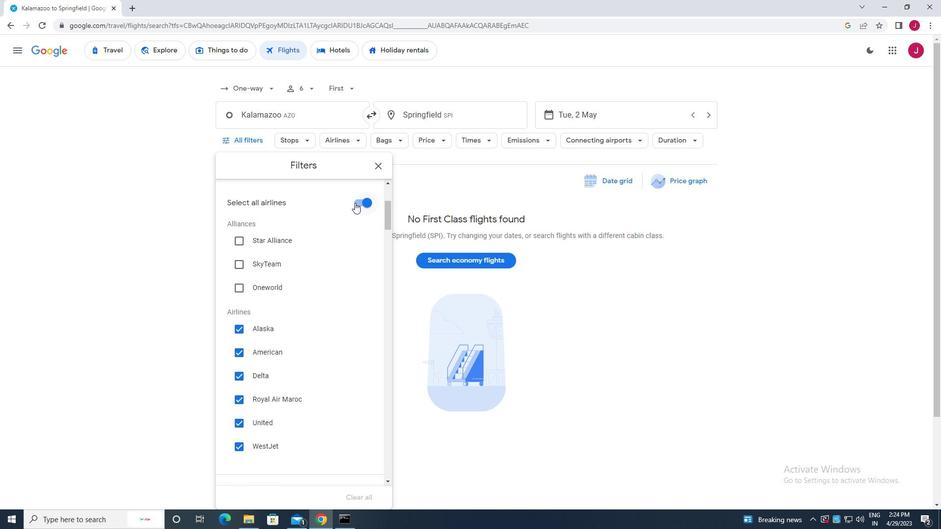 
Action: Mouse moved to (266, 272)
Screenshot: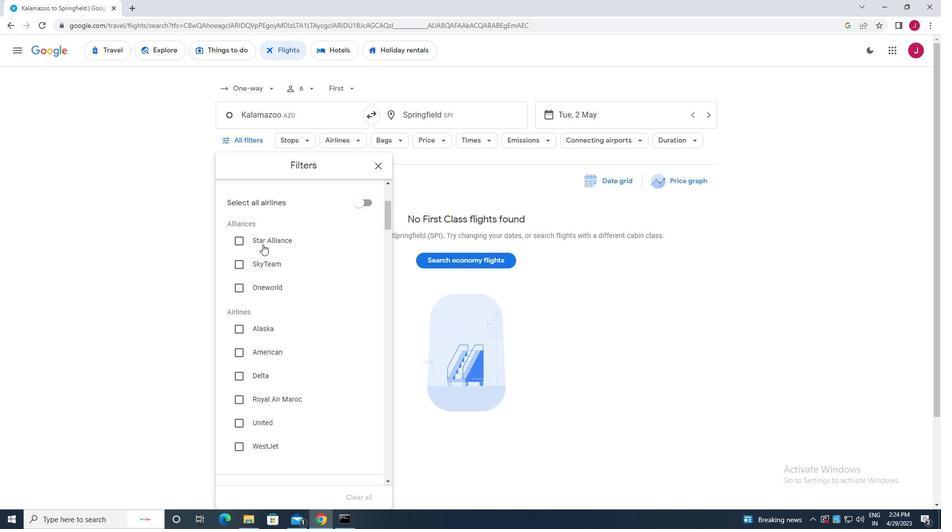 
Action: Mouse scrolled (266, 272) with delta (0, 0)
Screenshot: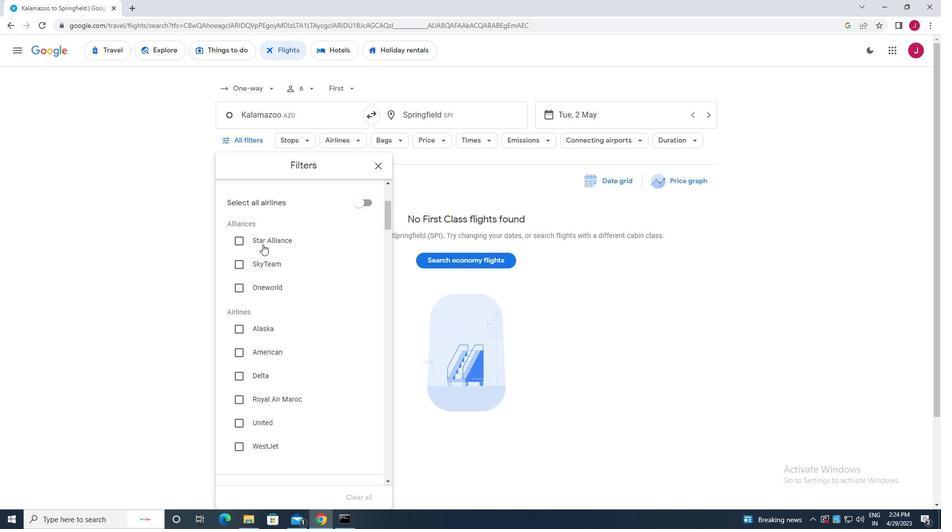 
Action: Mouse moved to (267, 278)
Screenshot: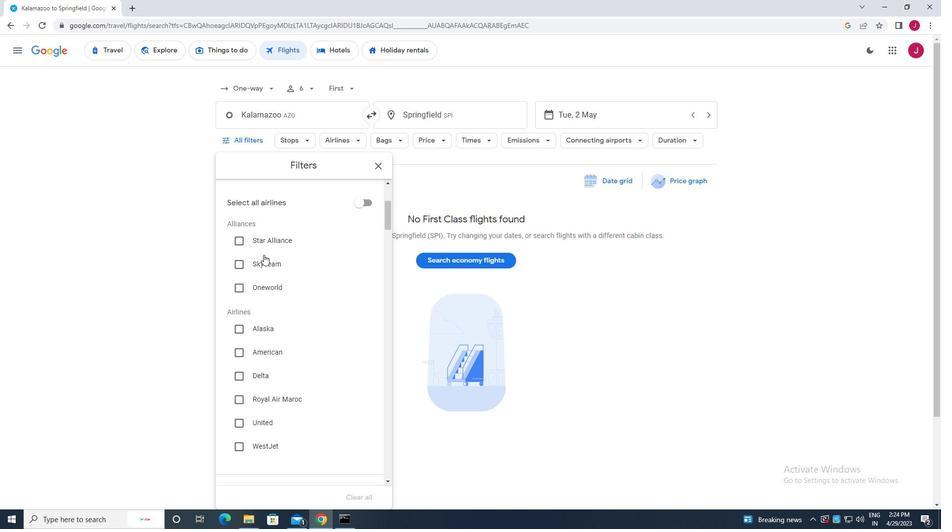 
Action: Mouse scrolled (267, 278) with delta (0, 0)
Screenshot: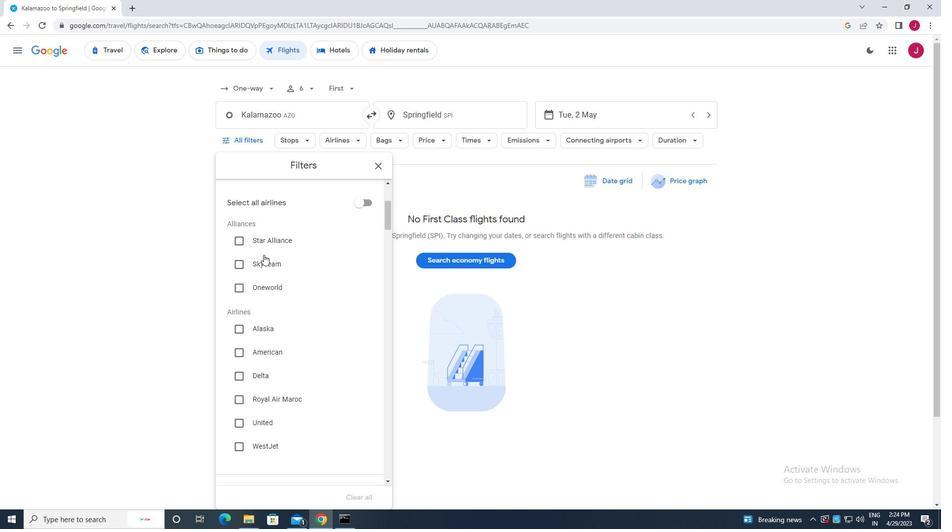 
Action: Mouse moved to (267, 280)
Screenshot: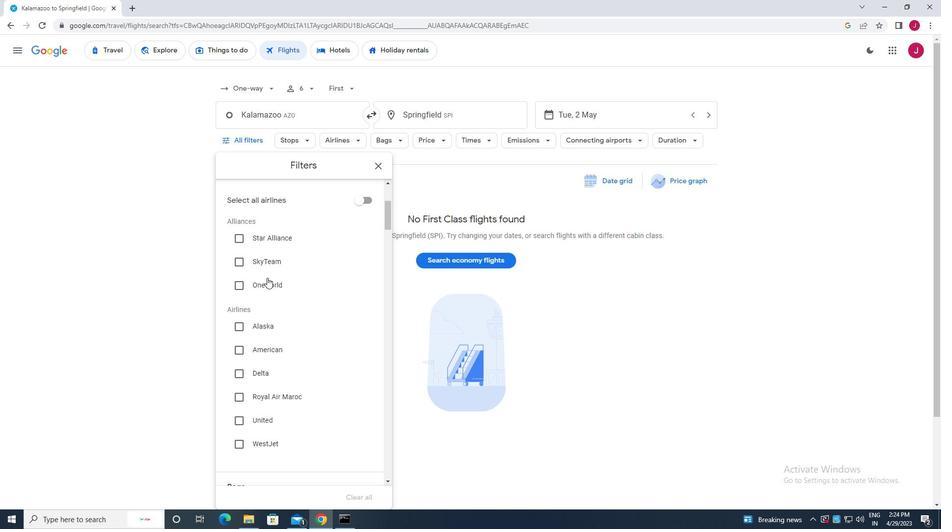 
Action: Mouse scrolled (267, 279) with delta (0, 0)
Screenshot: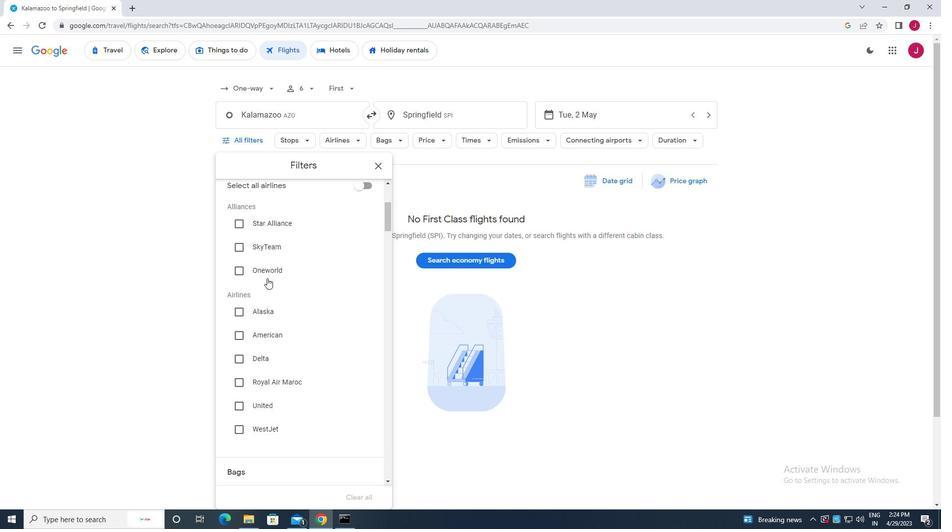 
Action: Mouse moved to (268, 281)
Screenshot: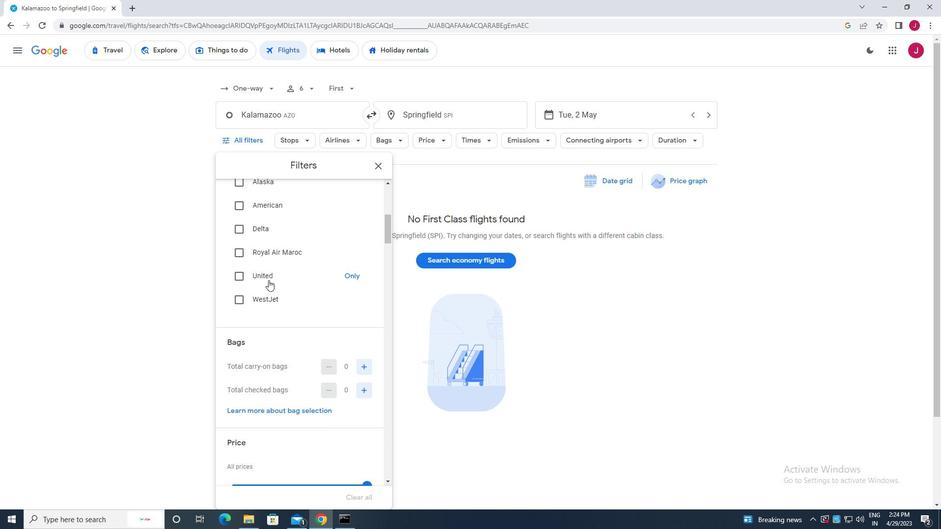 
Action: Mouse scrolled (268, 280) with delta (0, 0)
Screenshot: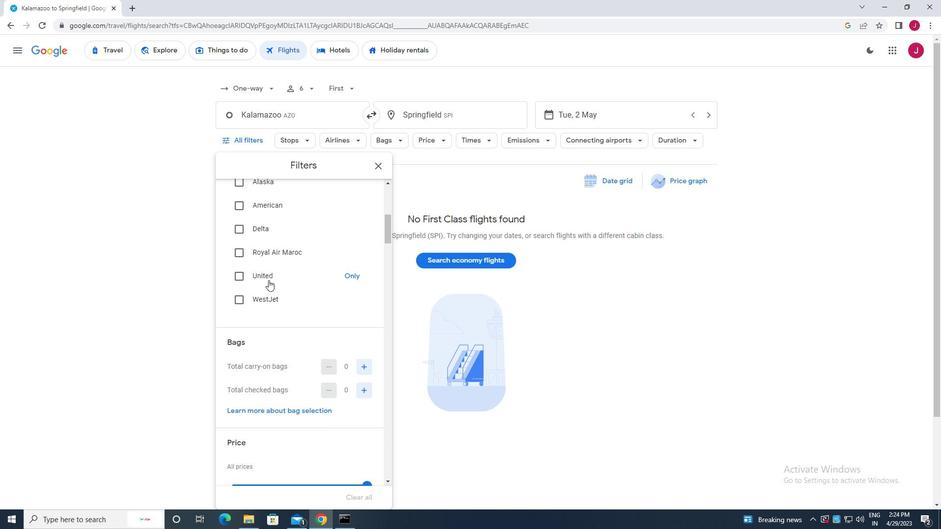 
Action: Mouse moved to (268, 284)
Screenshot: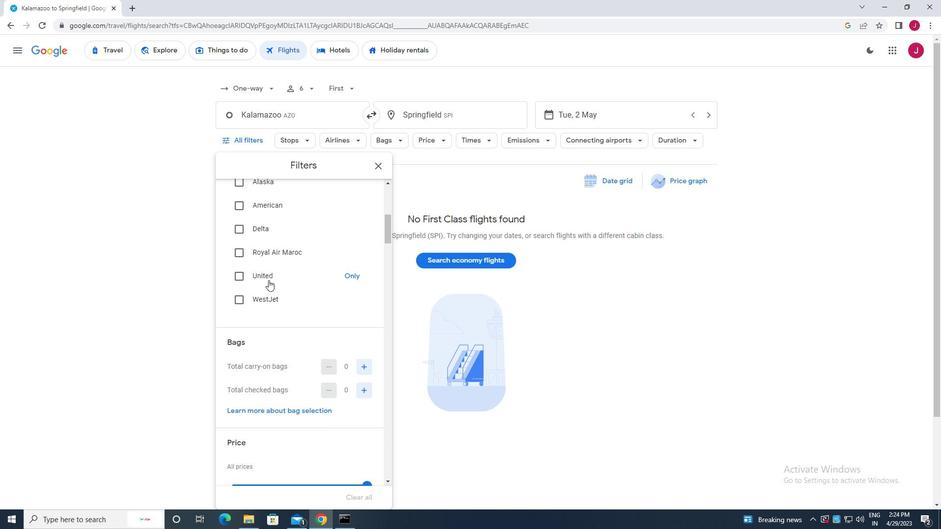 
Action: Mouse scrolled (268, 284) with delta (0, 0)
Screenshot: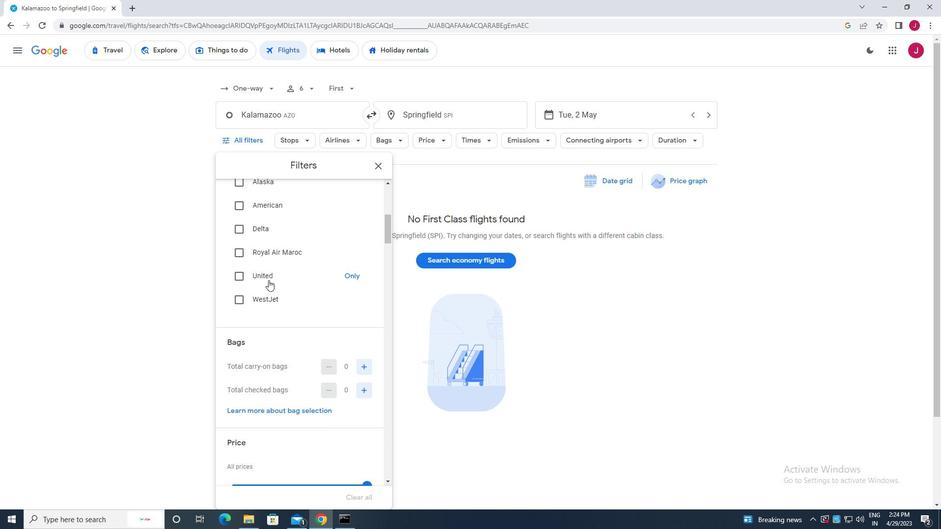 
Action: Mouse moved to (268, 286)
Screenshot: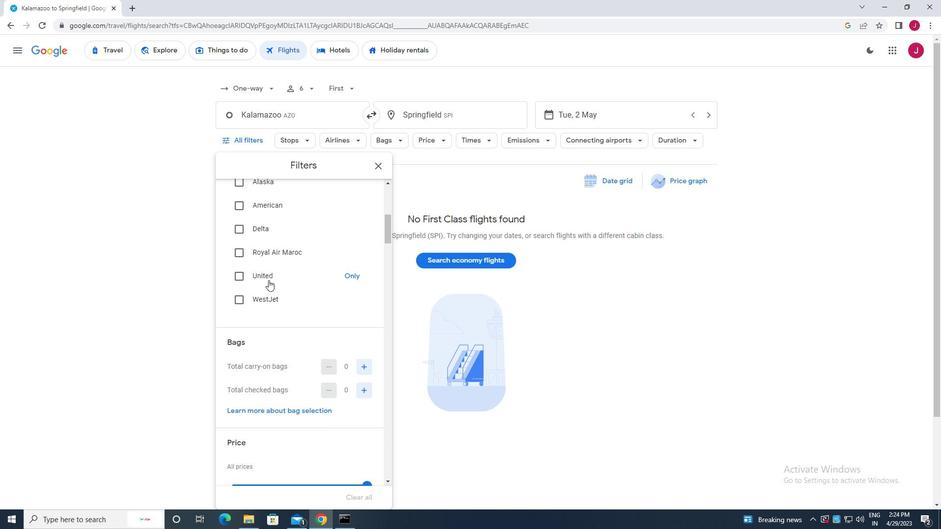 
Action: Mouse scrolled (268, 285) with delta (0, 0)
Screenshot: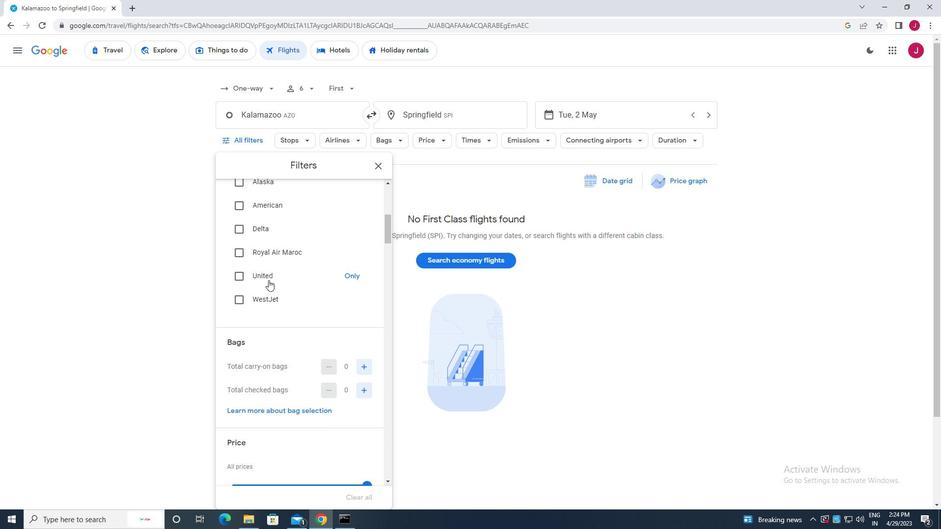 
Action: Mouse moved to (269, 286)
Screenshot: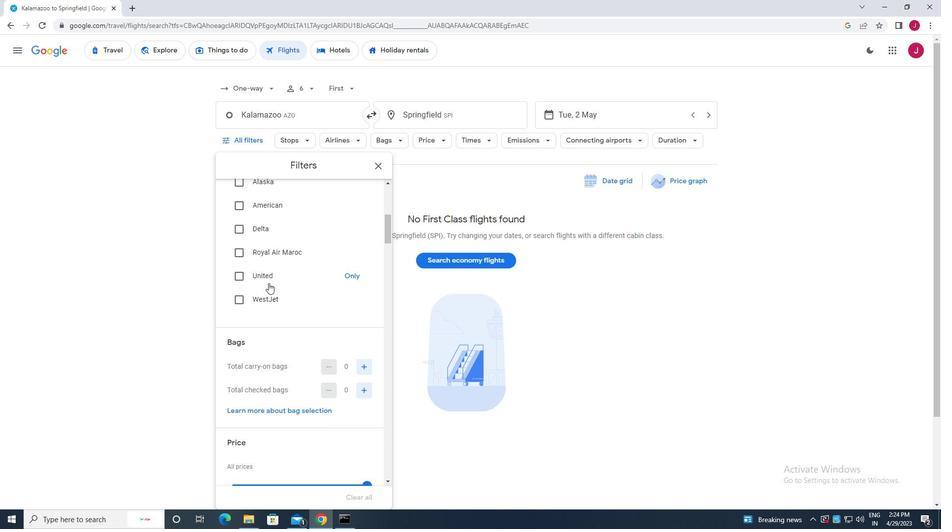 
Action: Mouse scrolled (269, 286) with delta (0, 0)
Screenshot: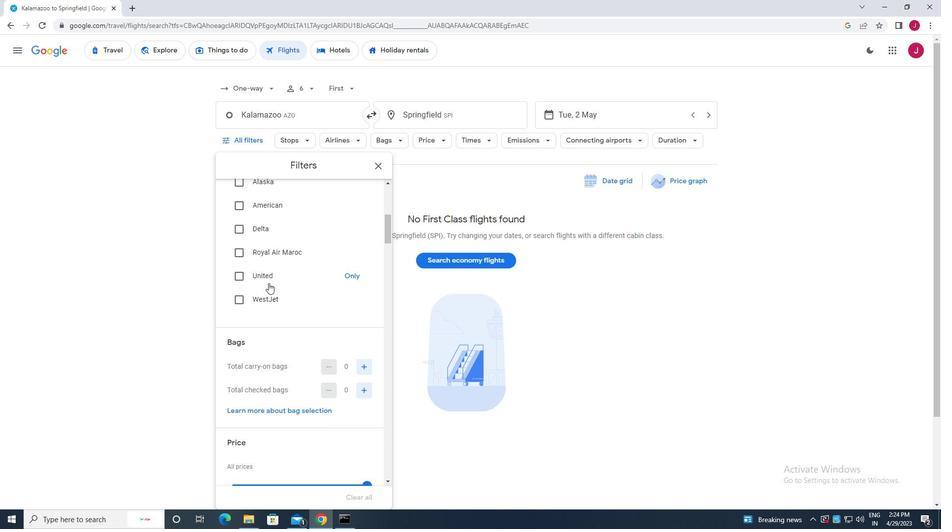 
Action: Mouse moved to (342, 261)
Screenshot: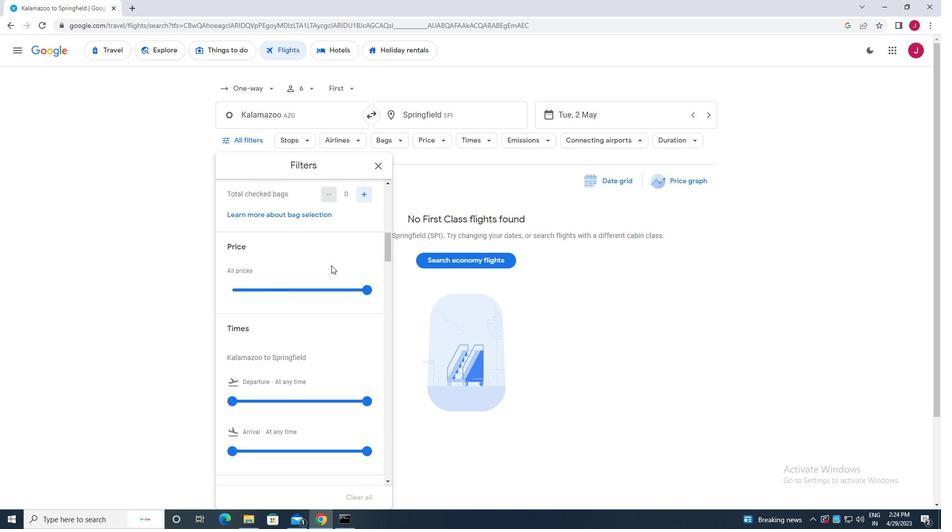 
Action: Mouse scrolled (342, 261) with delta (0, 0)
Screenshot: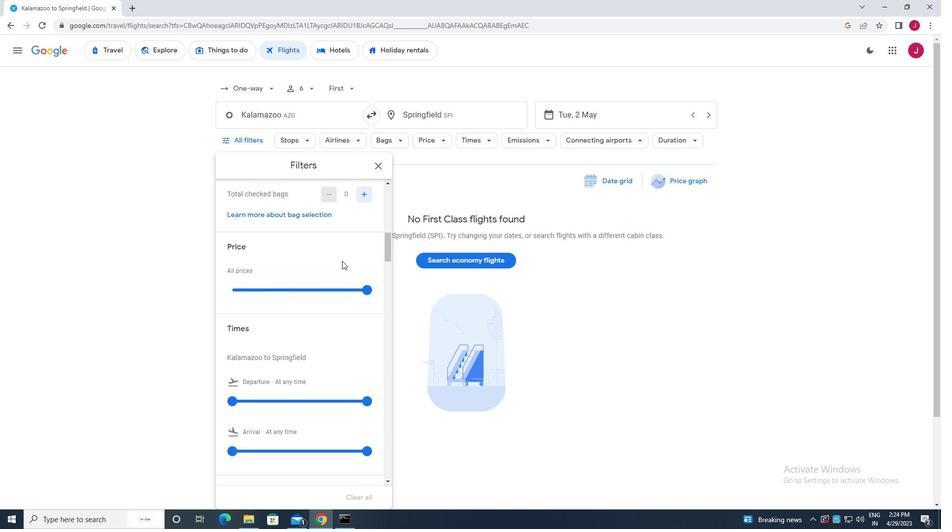 
Action: Mouse moved to (367, 246)
Screenshot: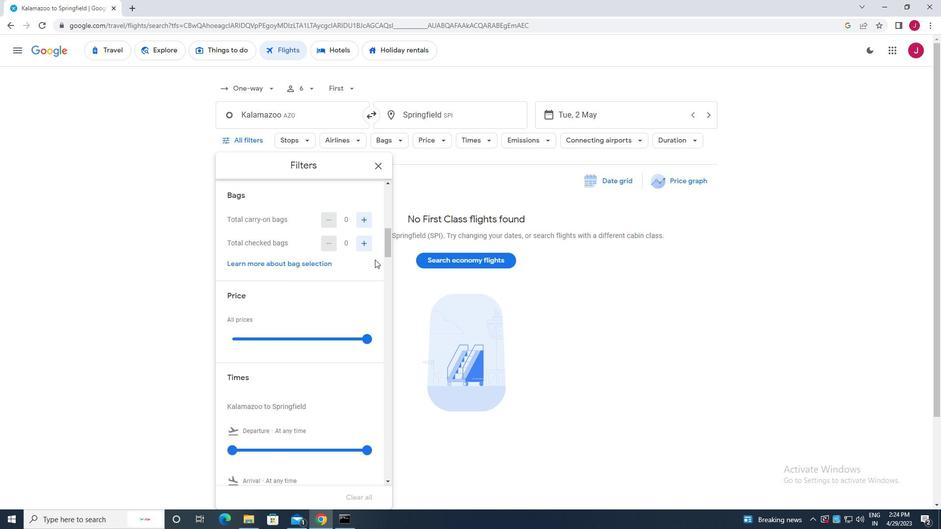 
Action: Mouse pressed left at (367, 246)
Screenshot: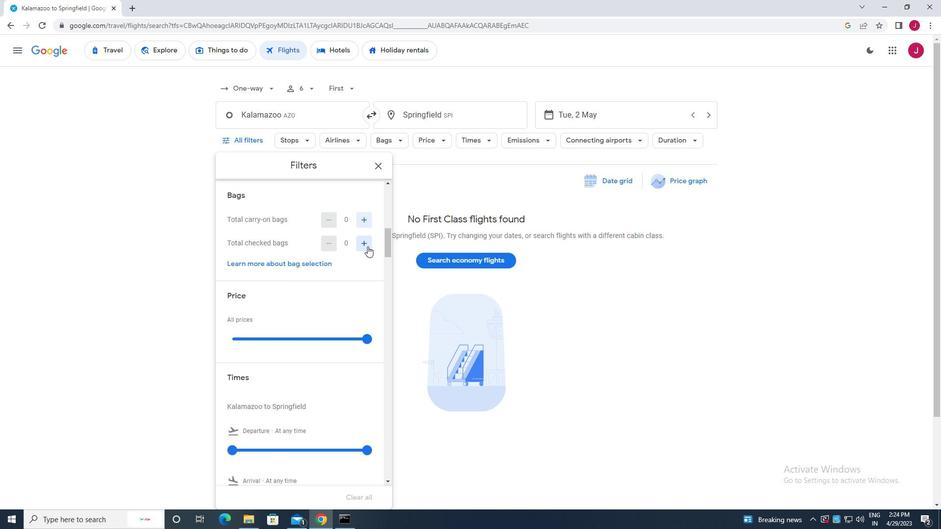 
Action: Mouse pressed left at (367, 246)
Screenshot: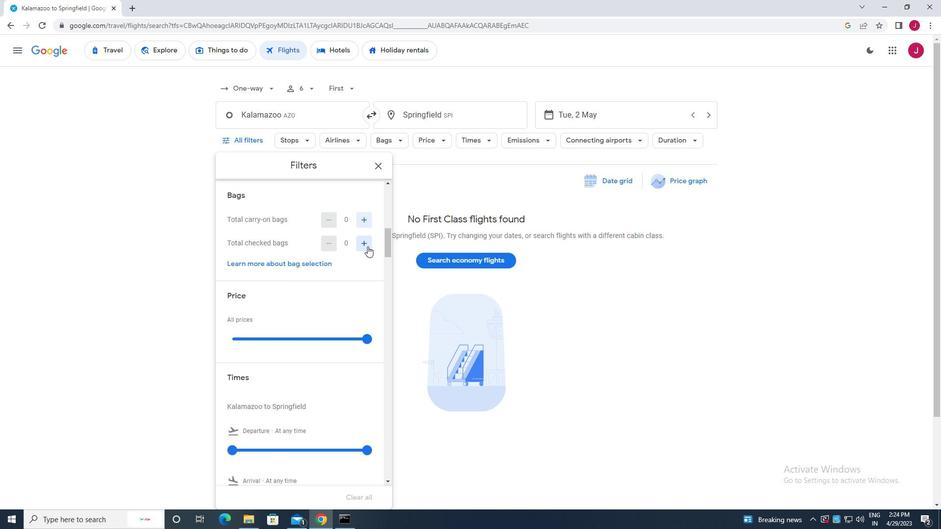 
Action: Mouse pressed left at (367, 246)
Screenshot: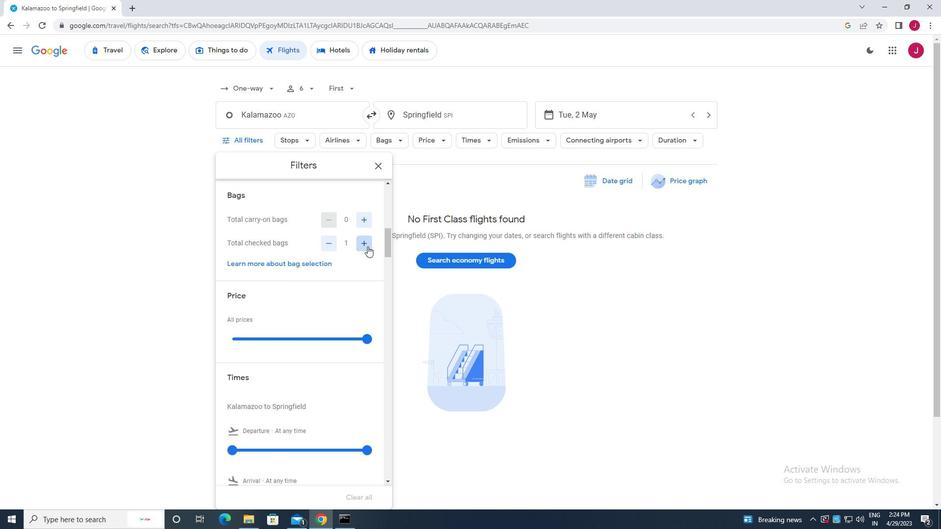 
Action: Mouse pressed left at (367, 246)
Screenshot: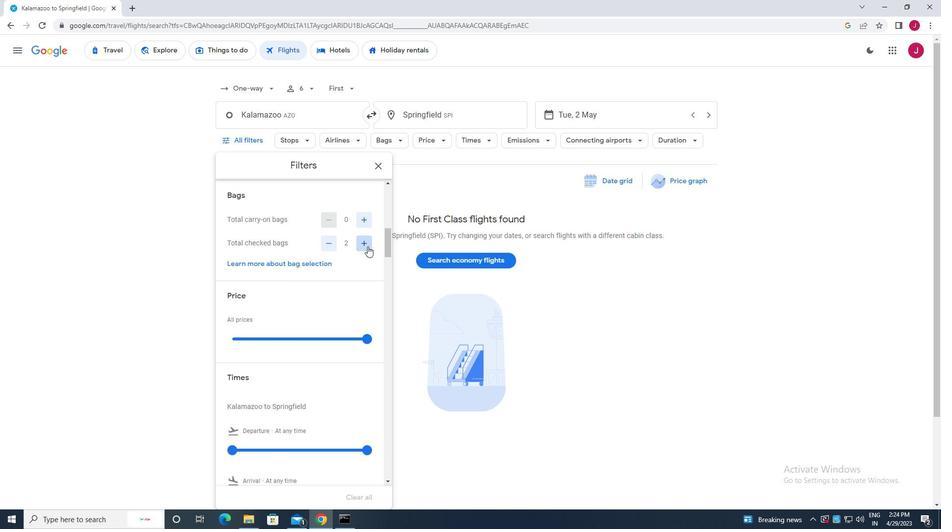 
Action: Mouse pressed left at (367, 246)
Screenshot: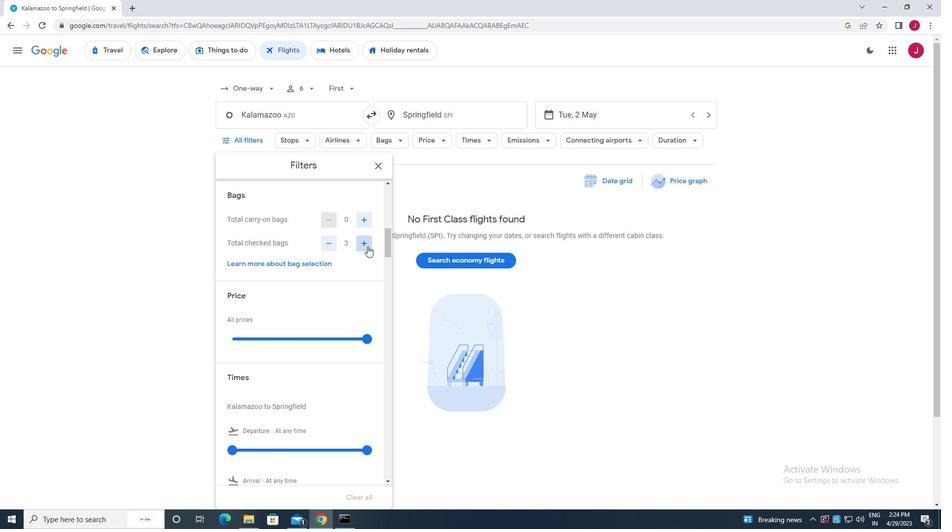 
Action: Mouse pressed left at (367, 246)
Screenshot: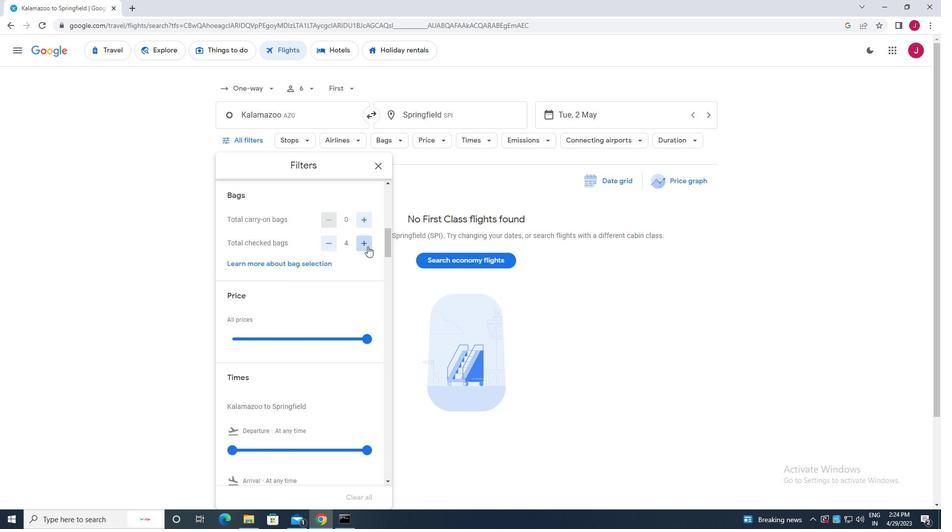
Action: Mouse pressed left at (367, 246)
Screenshot: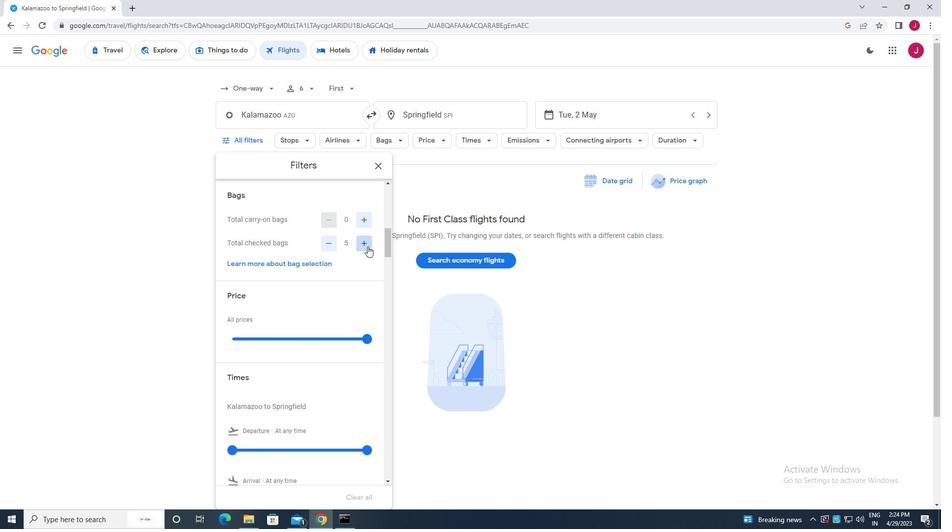 
Action: Mouse moved to (367, 246)
Screenshot: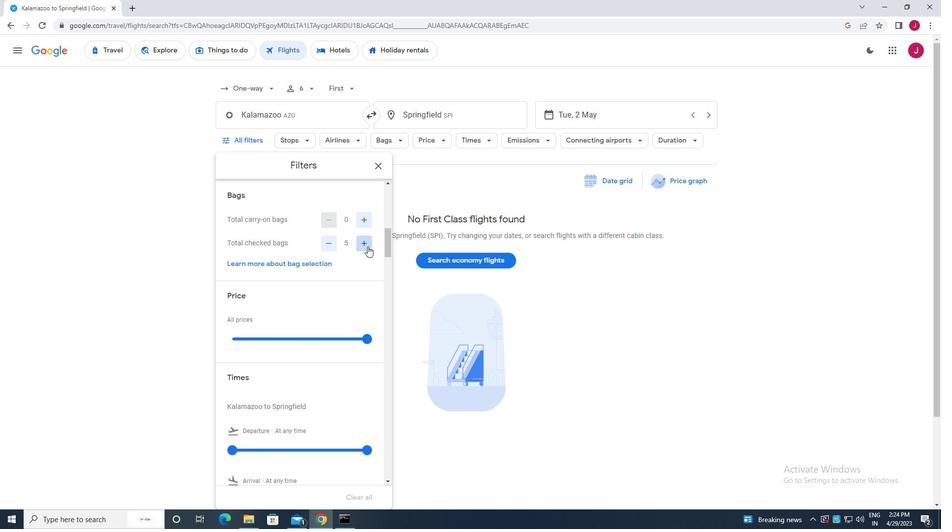 
Action: Mouse pressed left at (367, 246)
Screenshot: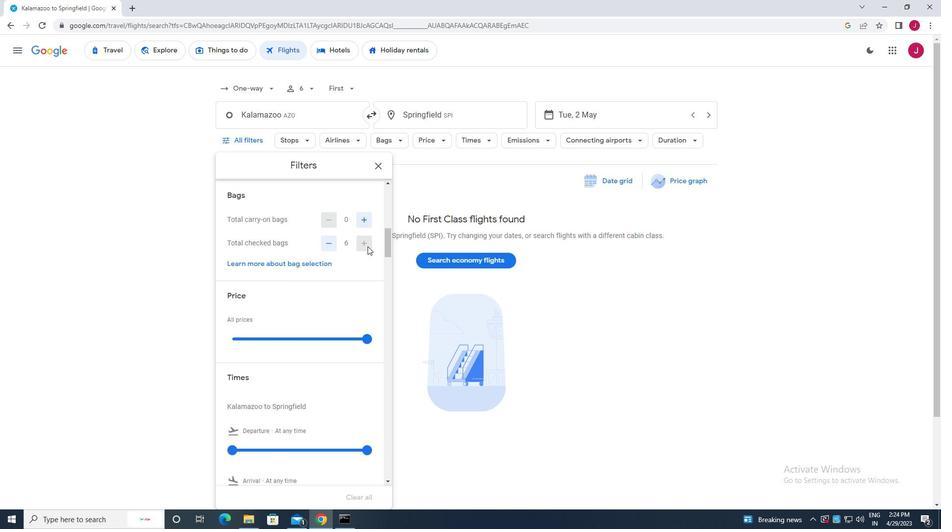 
Action: Mouse moved to (366, 338)
Screenshot: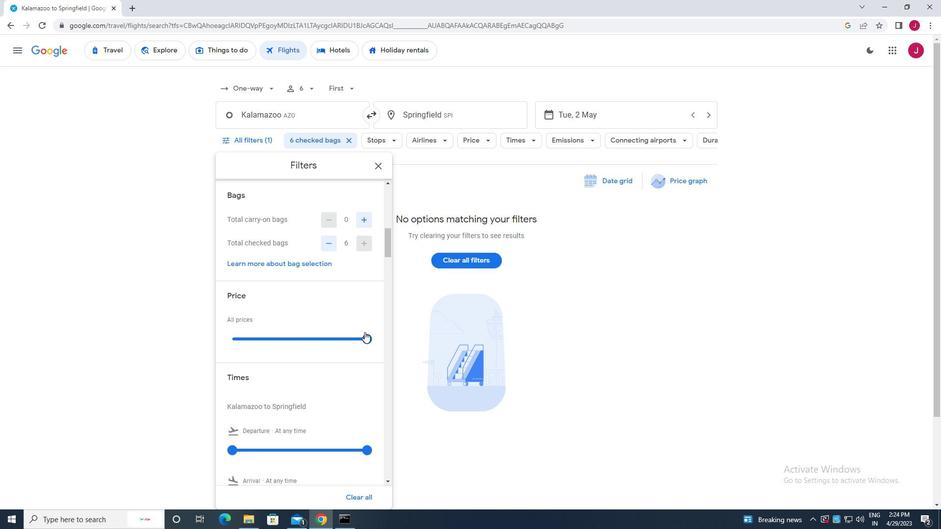 
Action: Mouse pressed left at (366, 338)
Screenshot: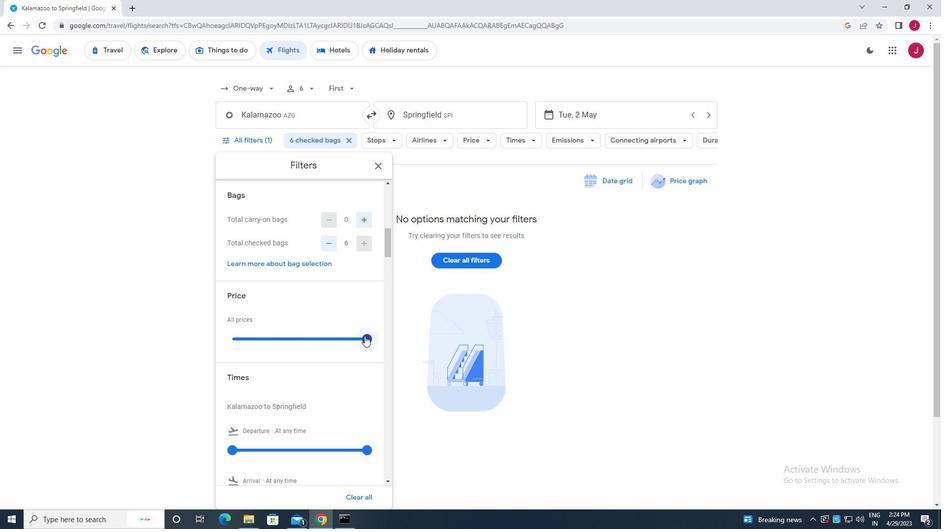 
Action: Mouse moved to (337, 339)
Screenshot: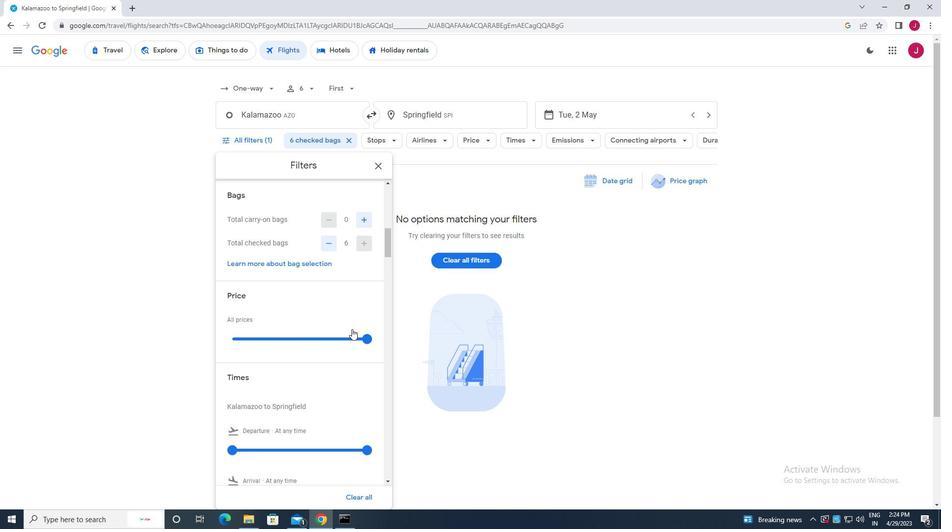 
Action: Mouse scrolled (337, 338) with delta (0, 0)
Screenshot: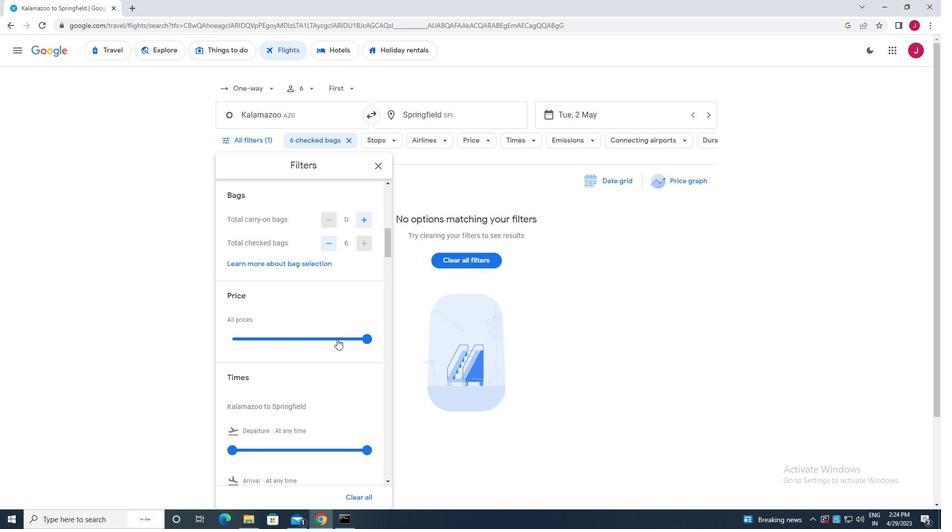 
Action: Mouse scrolled (337, 338) with delta (0, 0)
Screenshot: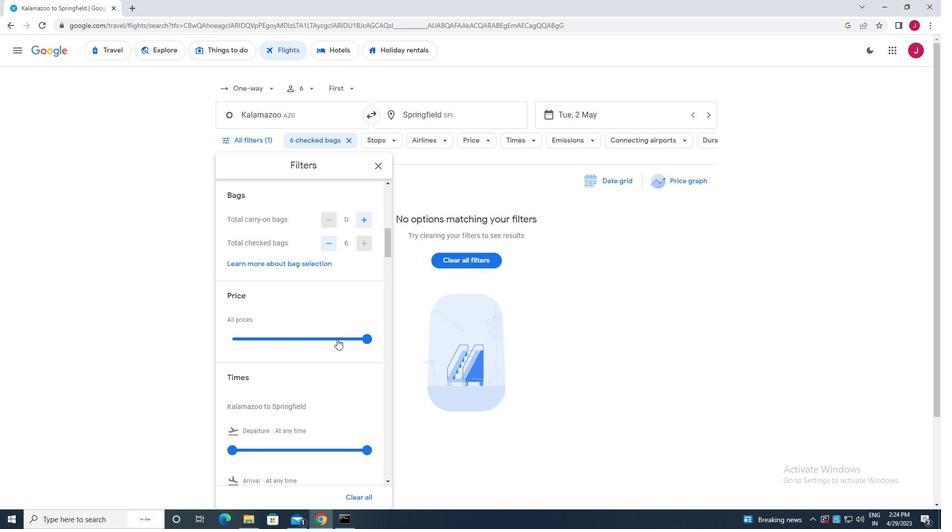 
Action: Mouse scrolled (337, 338) with delta (0, 0)
Screenshot: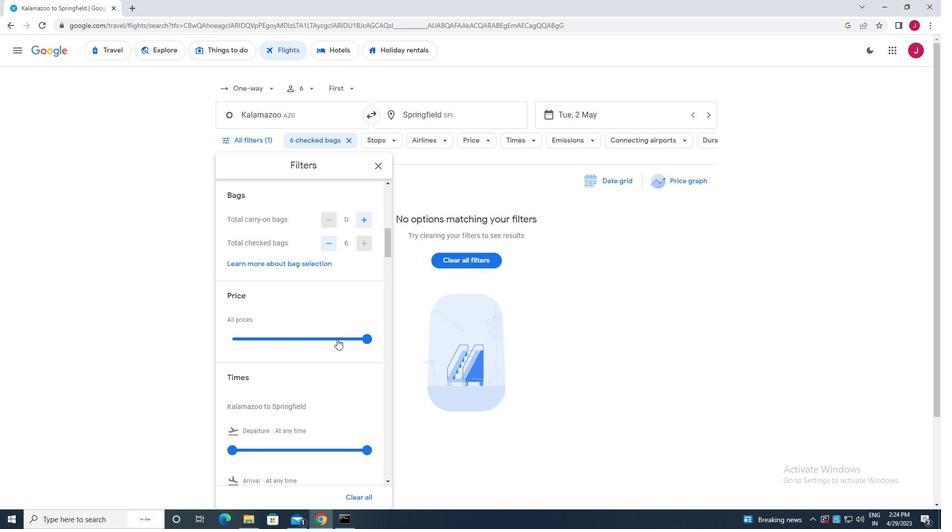 
Action: Mouse moved to (365, 305)
Screenshot: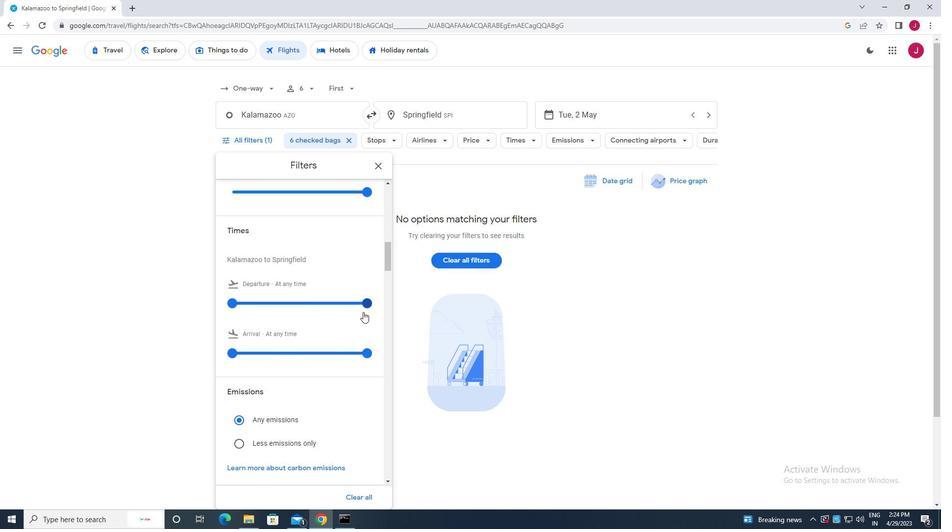 
Action: Mouse pressed left at (365, 305)
Screenshot: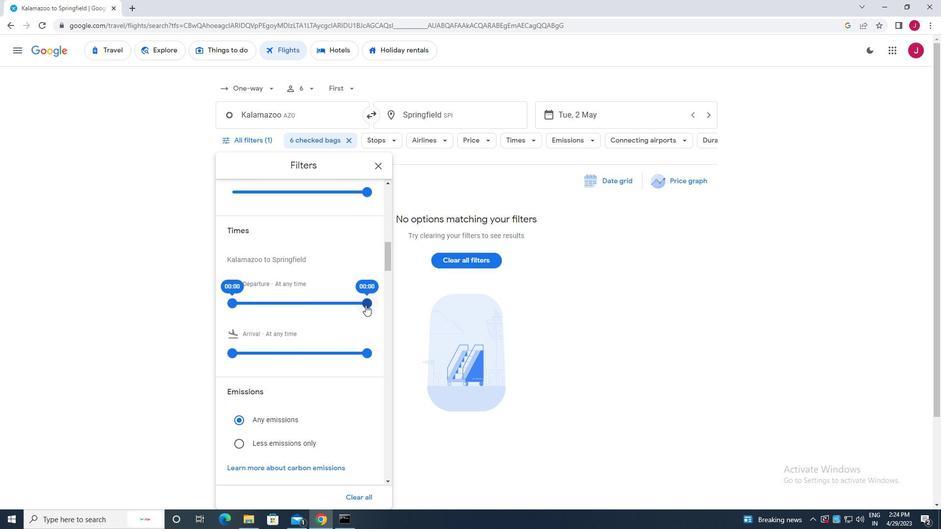 
Action: Mouse moved to (232, 303)
Screenshot: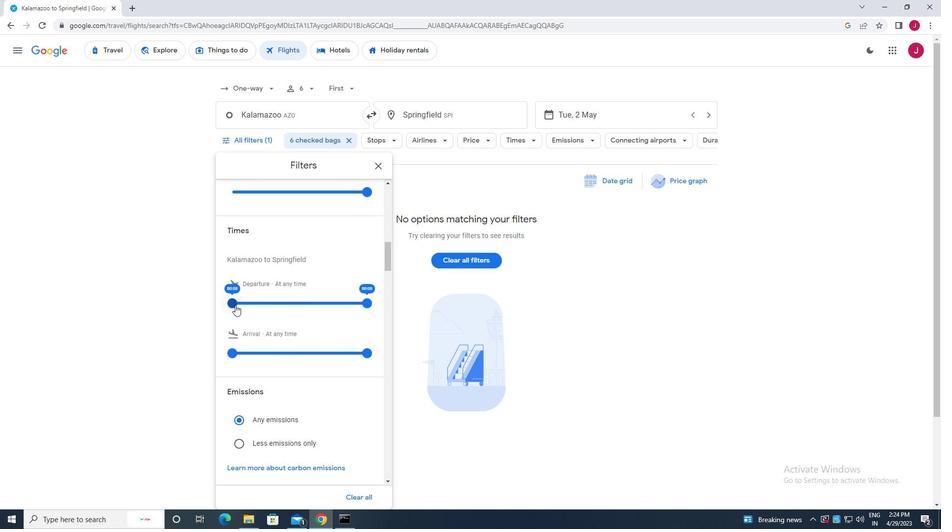 
Action: Mouse pressed left at (232, 303)
Screenshot: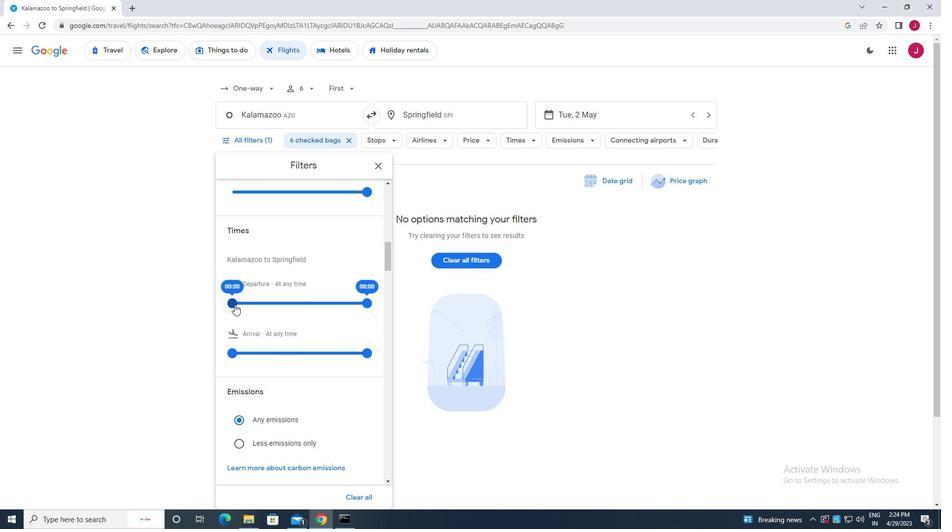 
Action: Mouse moved to (366, 302)
Screenshot: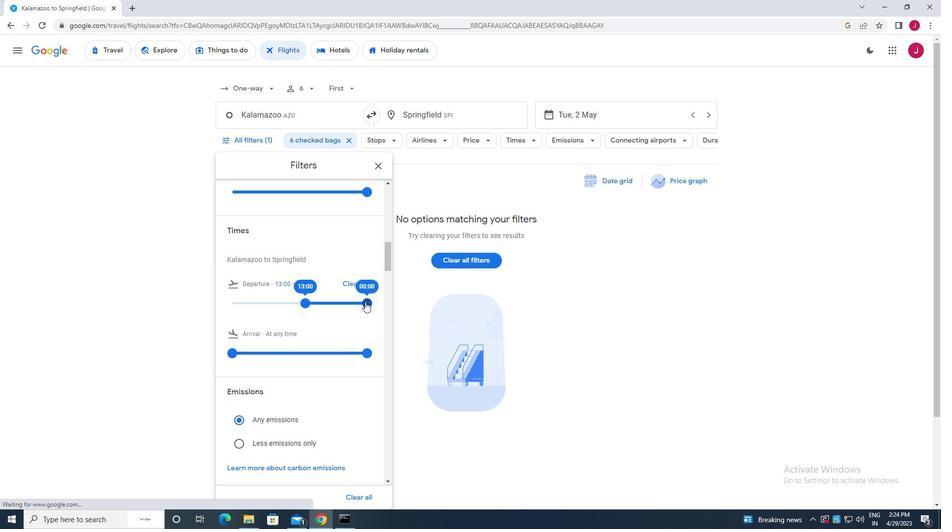 
Action: Mouse pressed left at (366, 302)
Screenshot: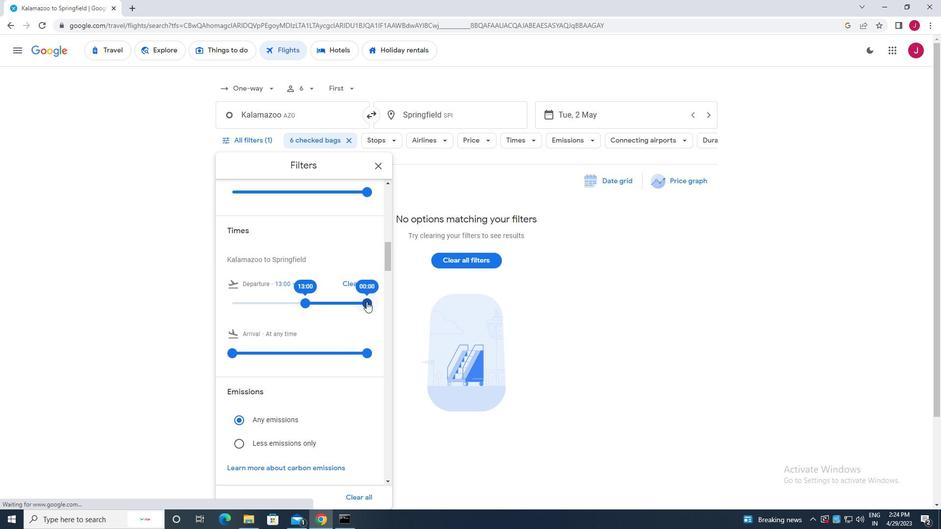 
Action: Mouse moved to (378, 166)
Screenshot: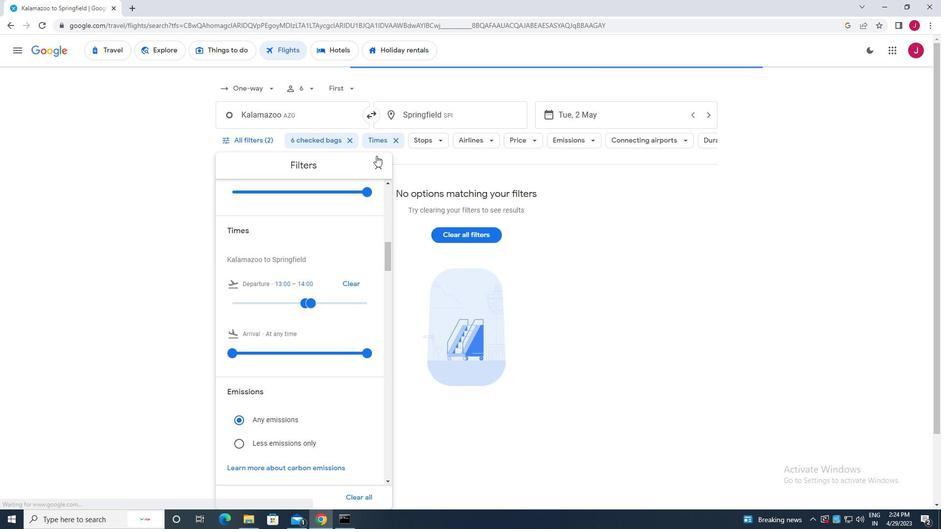 
Action: Mouse pressed left at (378, 166)
Screenshot: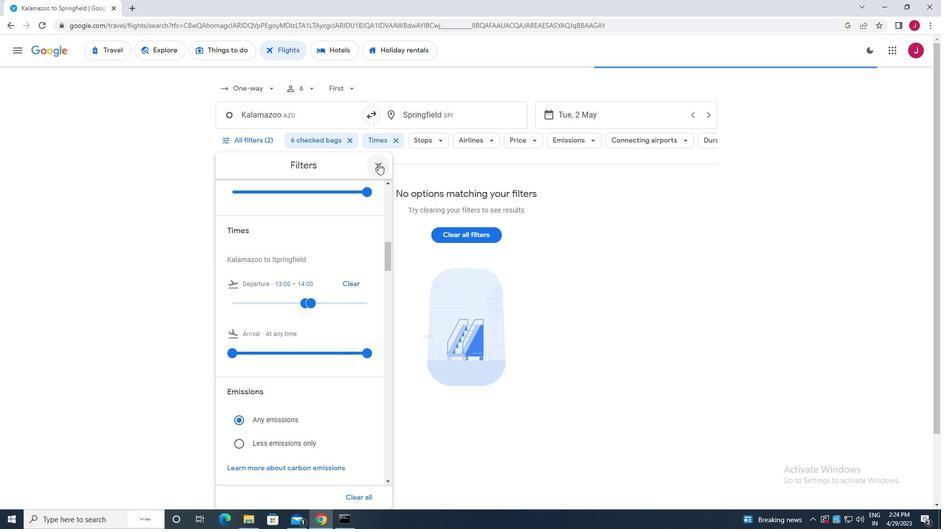 
Action: Mouse moved to (379, 168)
Screenshot: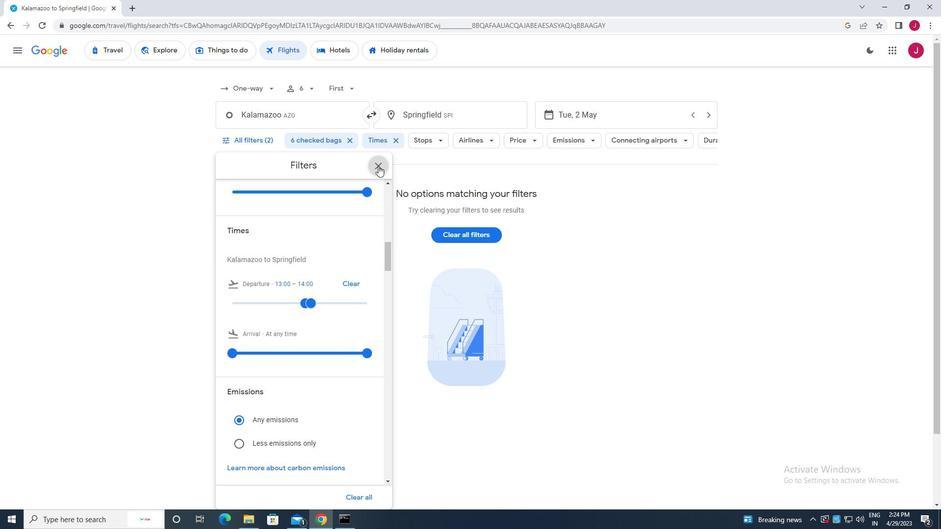
